 Task: Look for space in Mankono, Ivory Coast from 3rd August, 2023 to 7th August, 2023 for 2 adults in price range Rs.4000 to Rs.9000. Place can be private room with 1  bedroom having 1 bed and 1 bathroom. Property type can be house, flat, guest house, hotel. Booking option can be shelf check-in. Required host language is English.
Action: Mouse moved to (474, 84)
Screenshot: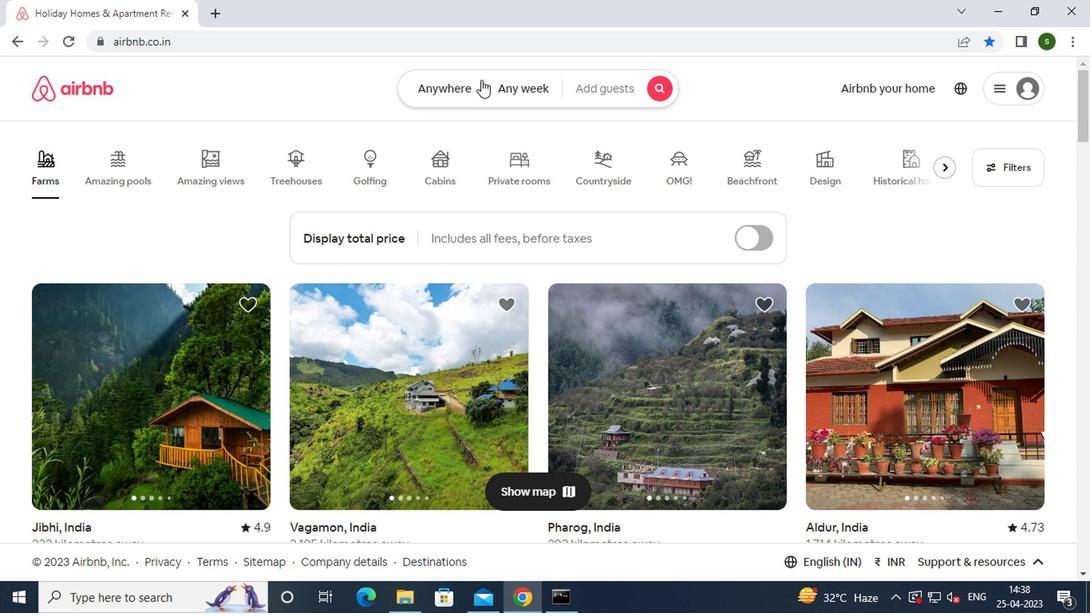 
Action: Mouse pressed left at (474, 84)
Screenshot: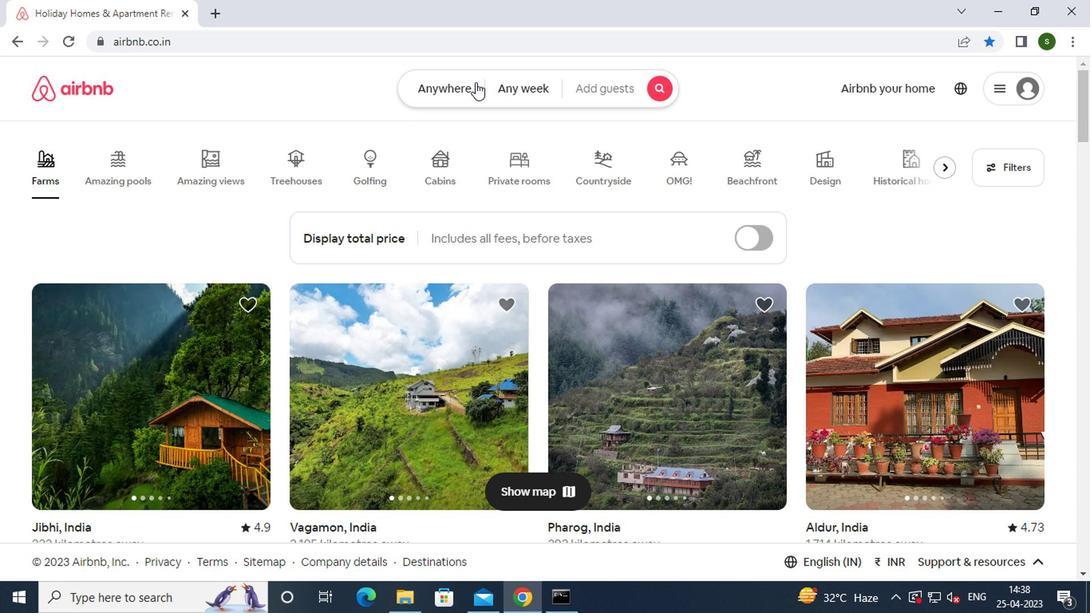 
Action: Mouse moved to (320, 152)
Screenshot: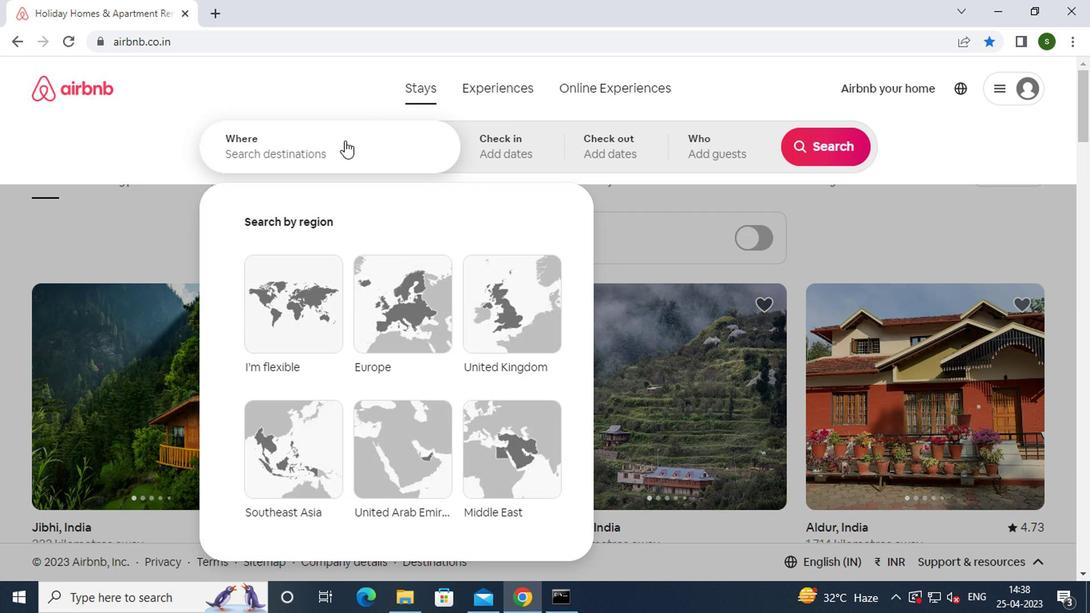 
Action: Mouse pressed left at (320, 152)
Screenshot: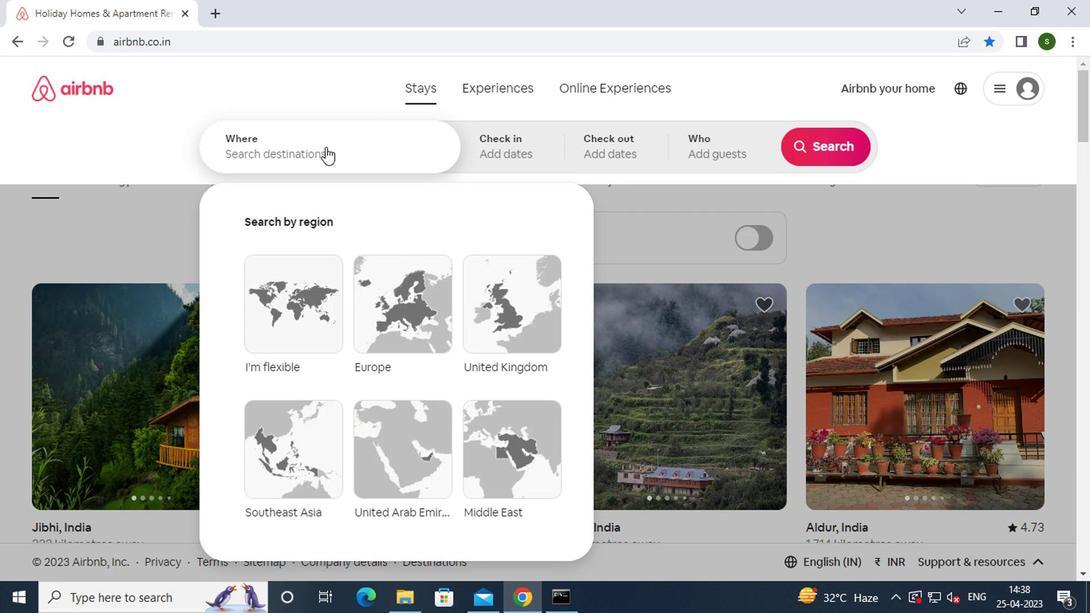 
Action: Mouse moved to (319, 153)
Screenshot: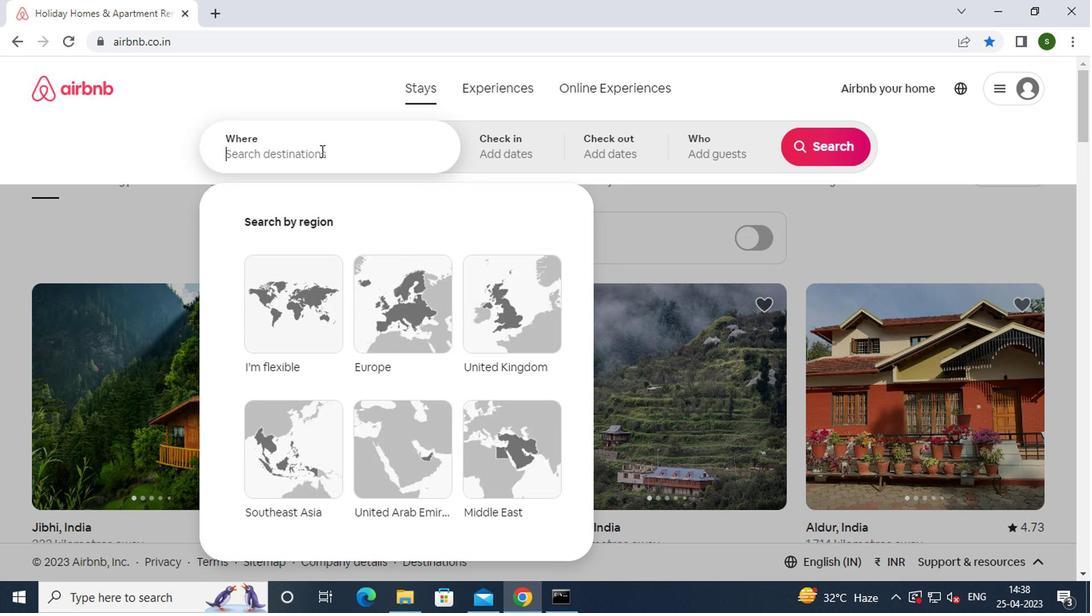 
Action: Key pressed m<Key.caps_lock>ankono,<Key.space><Key.caps_lock>i<Key.caps_lock>v
Screenshot: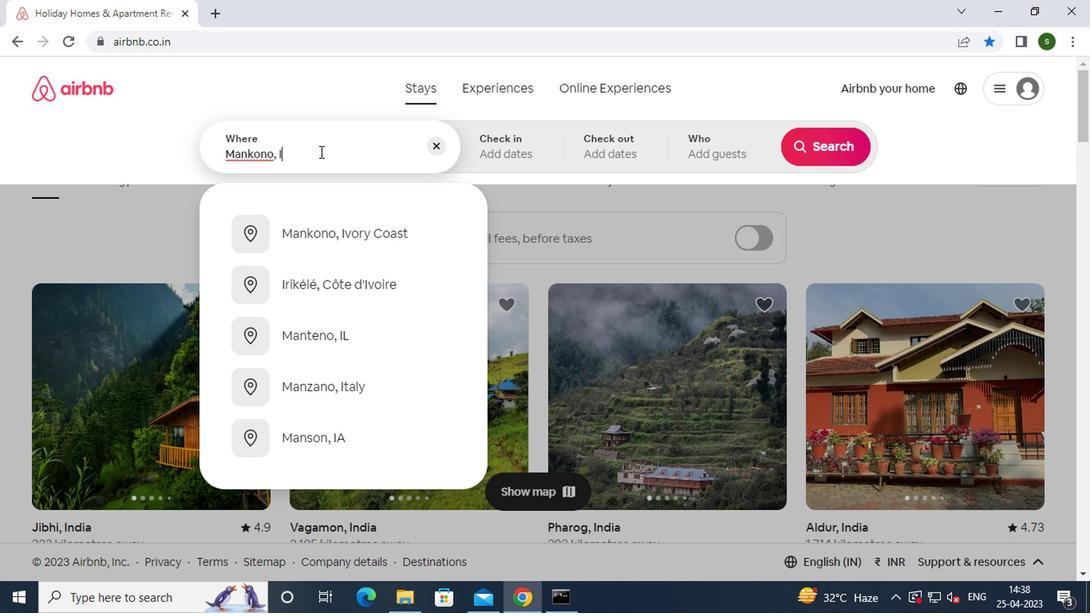 
Action: Mouse moved to (352, 255)
Screenshot: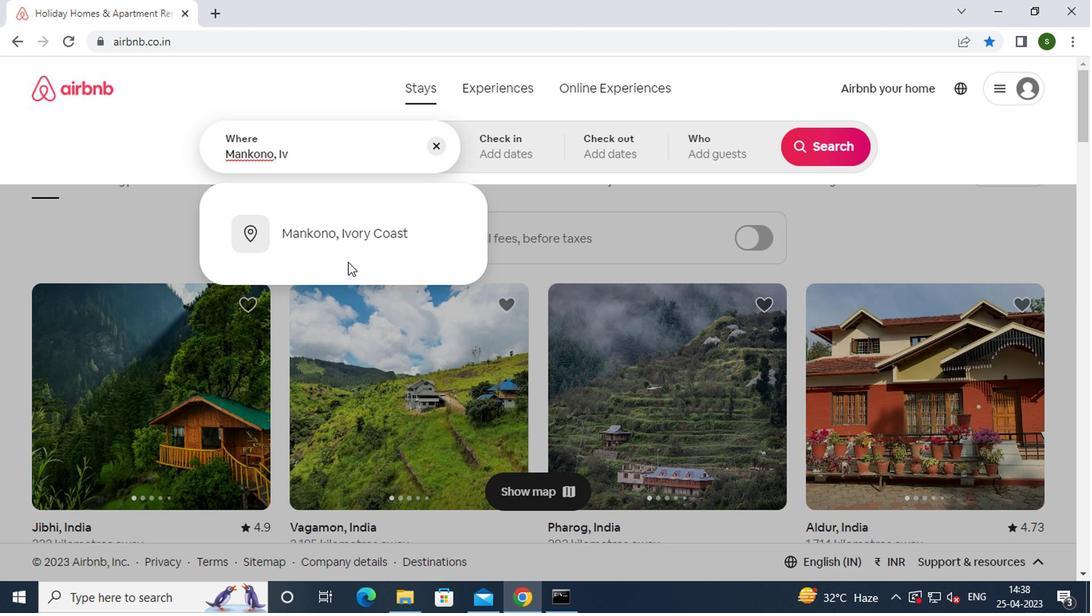 
Action: Mouse pressed left at (352, 255)
Screenshot: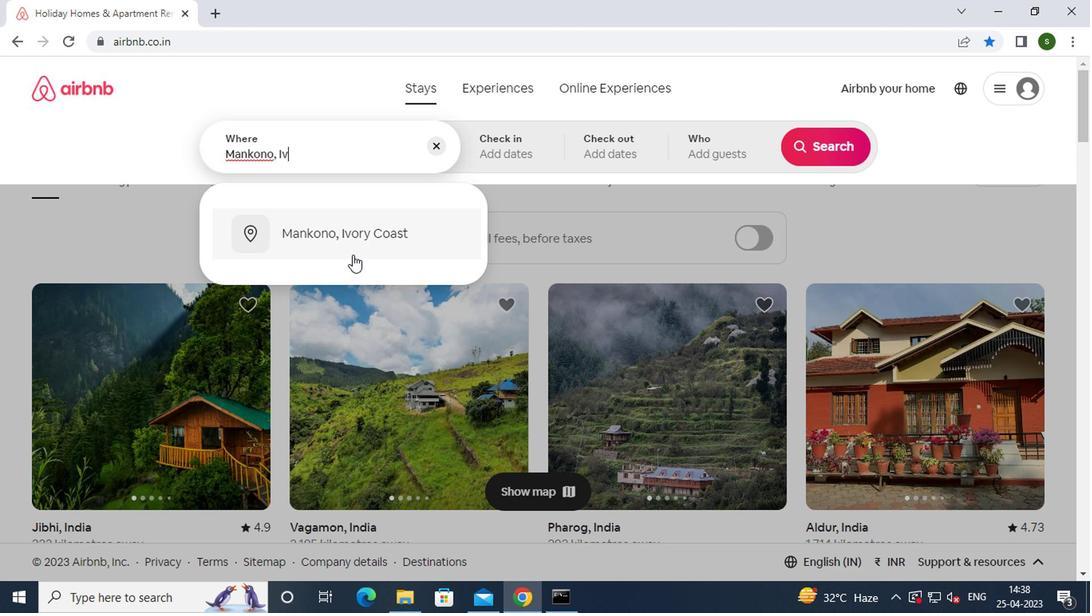 
Action: Mouse moved to (820, 278)
Screenshot: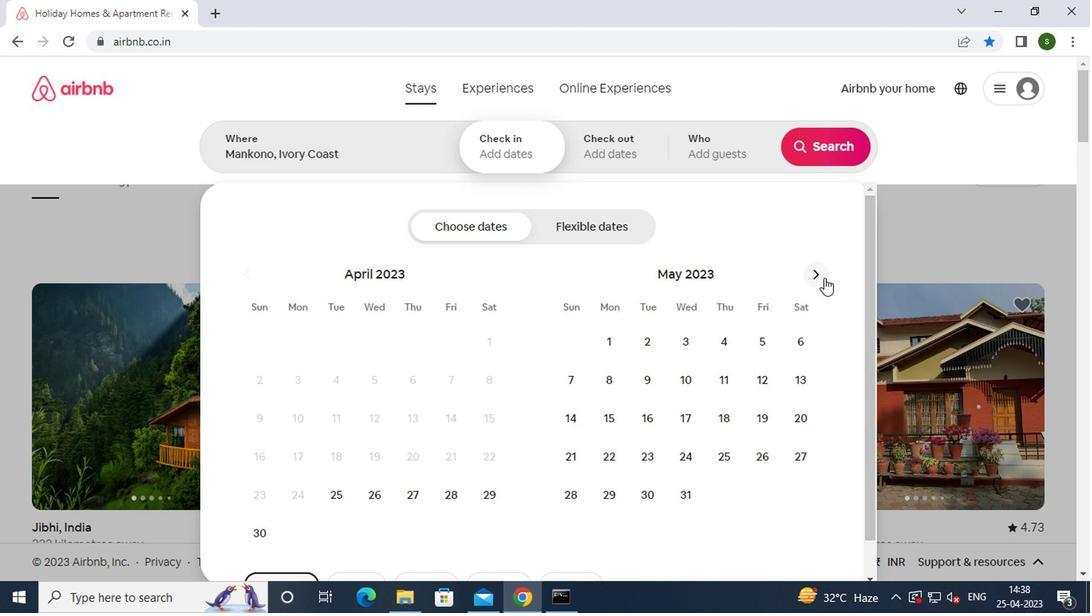 
Action: Mouse pressed left at (820, 278)
Screenshot: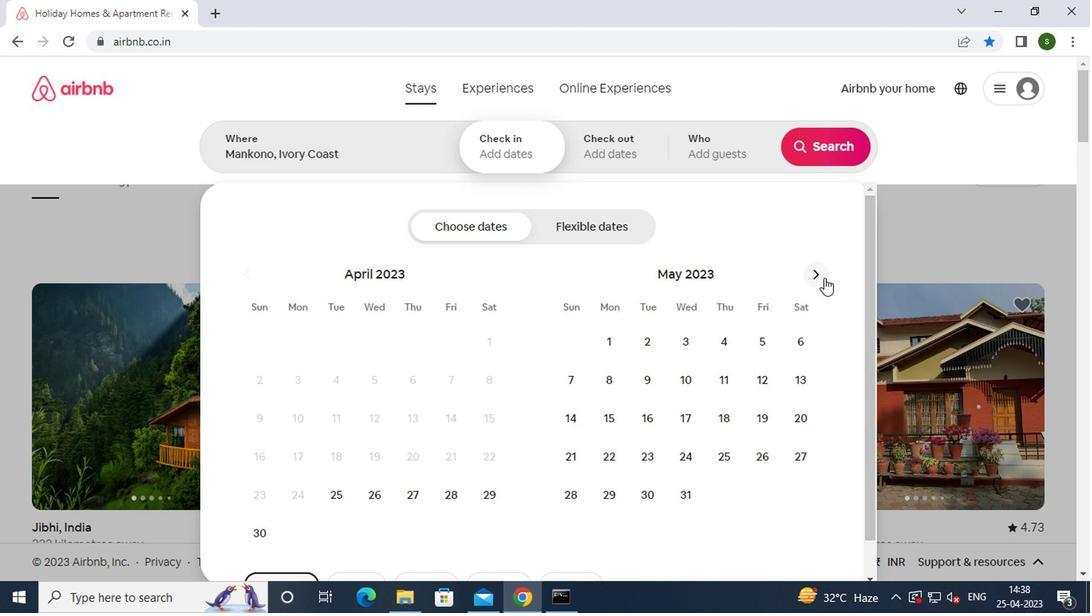 
Action: Mouse pressed left at (820, 278)
Screenshot: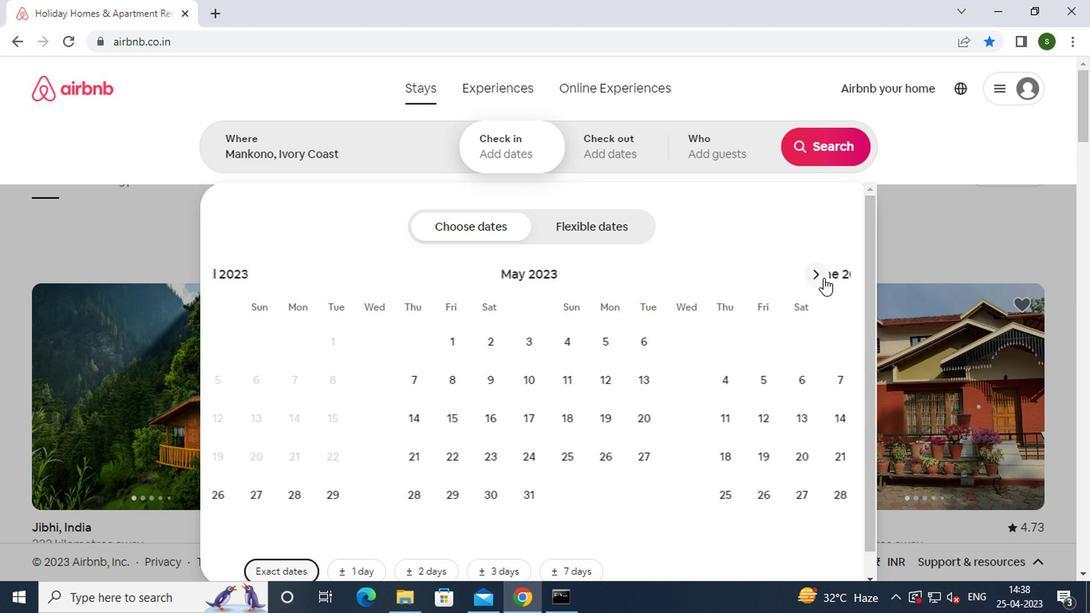 
Action: Mouse pressed left at (820, 278)
Screenshot: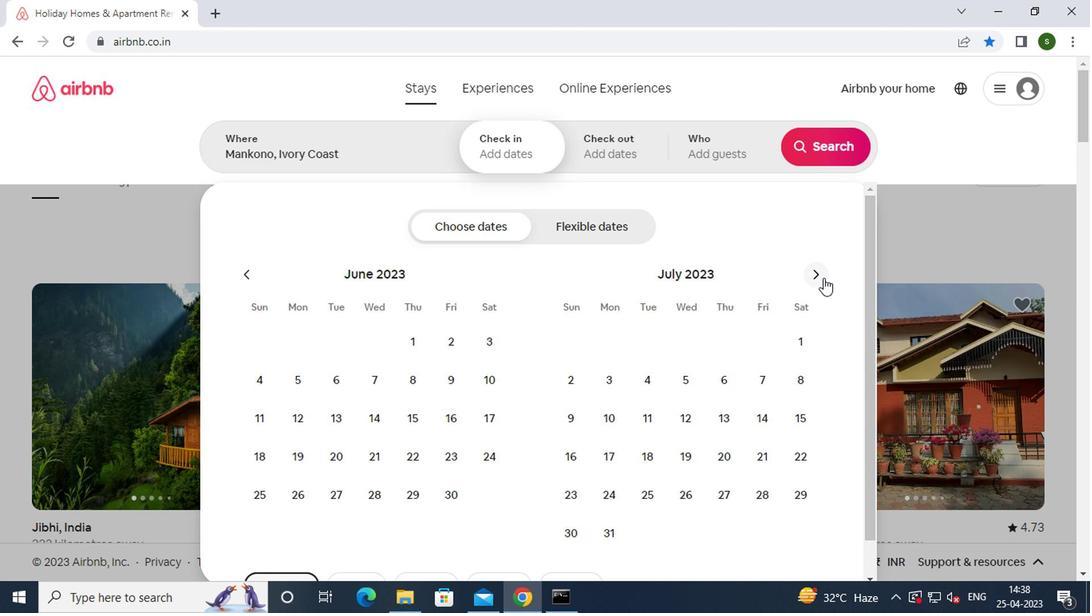 
Action: Mouse moved to (710, 345)
Screenshot: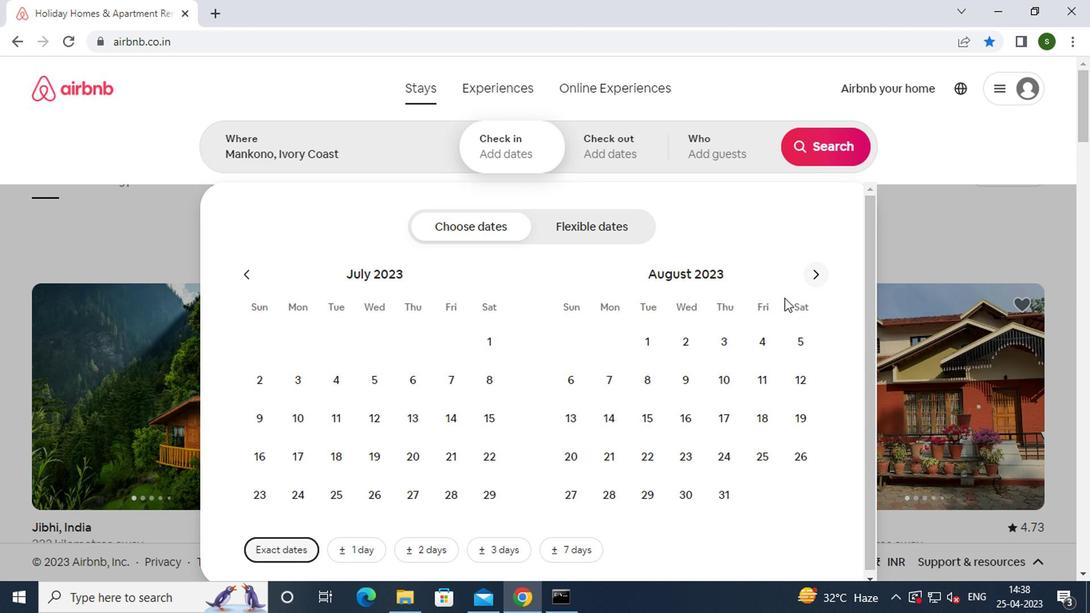 
Action: Mouse pressed left at (710, 345)
Screenshot: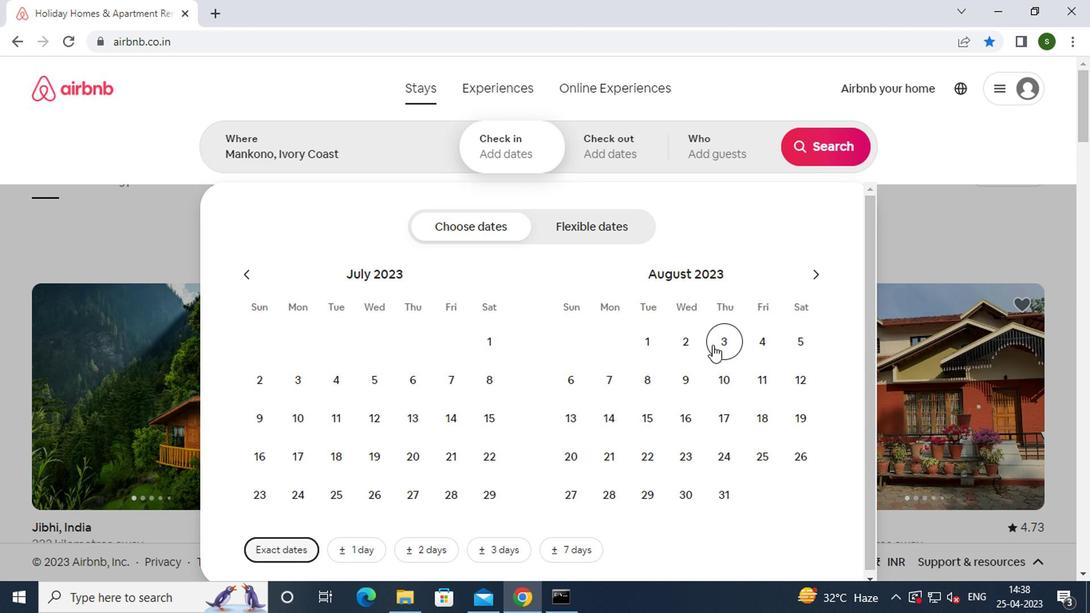 
Action: Mouse moved to (609, 371)
Screenshot: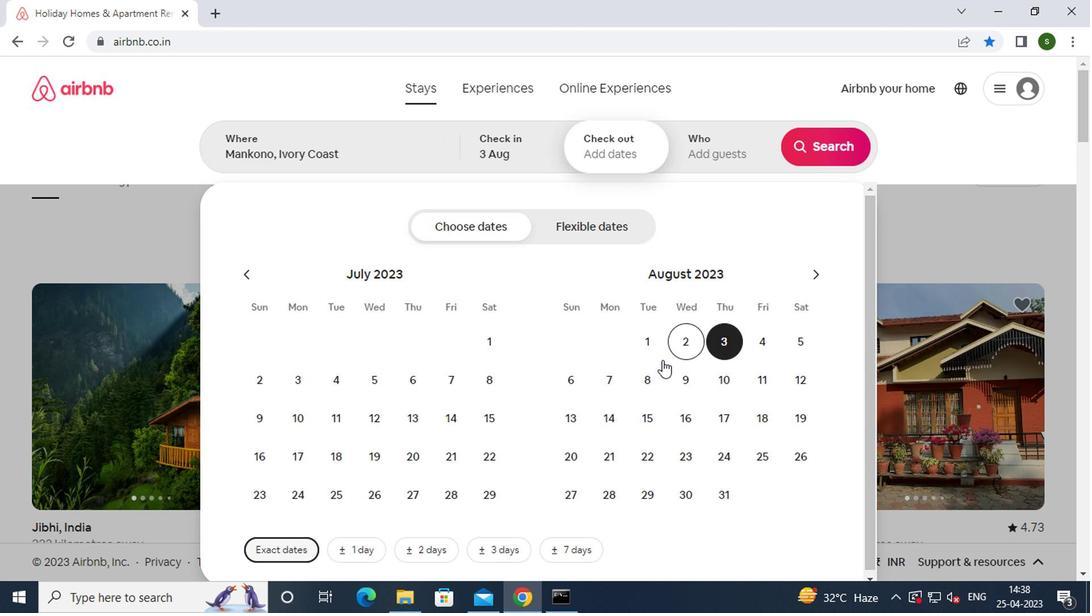 
Action: Mouse pressed left at (609, 371)
Screenshot: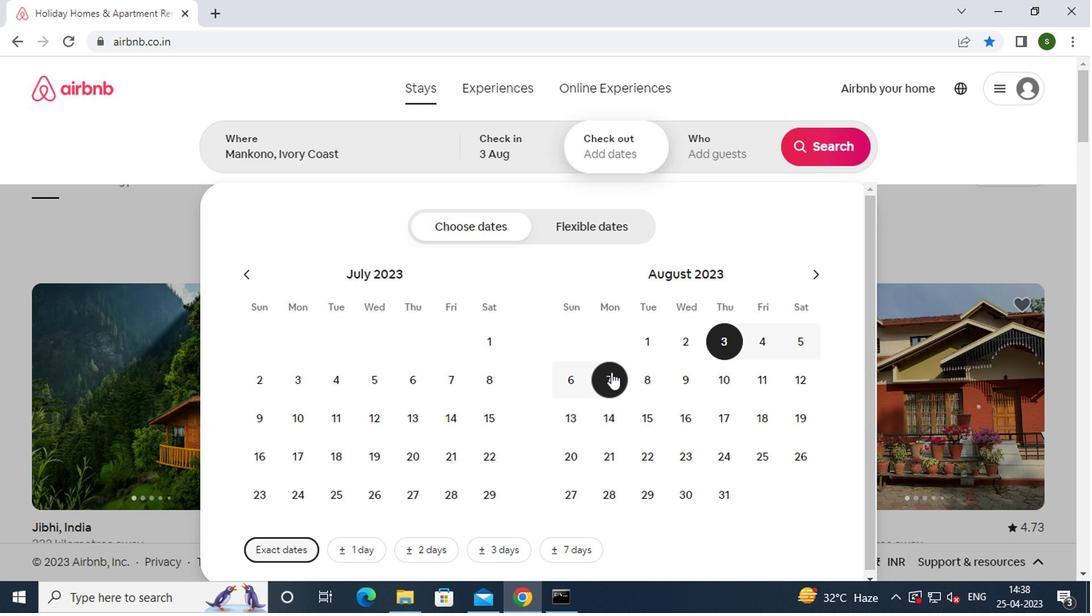 
Action: Mouse moved to (706, 163)
Screenshot: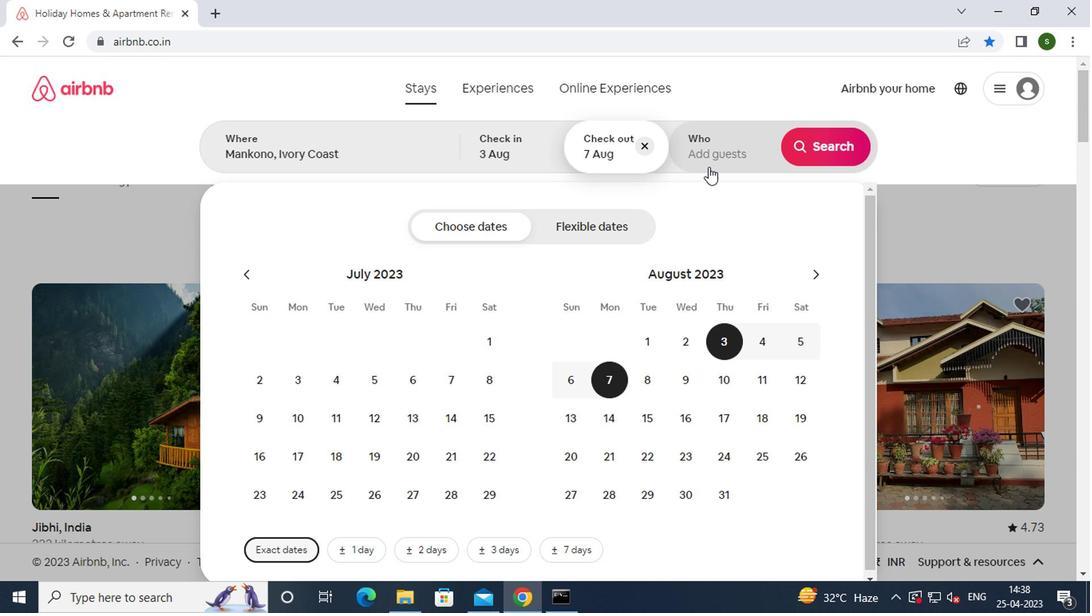 
Action: Mouse pressed left at (706, 163)
Screenshot: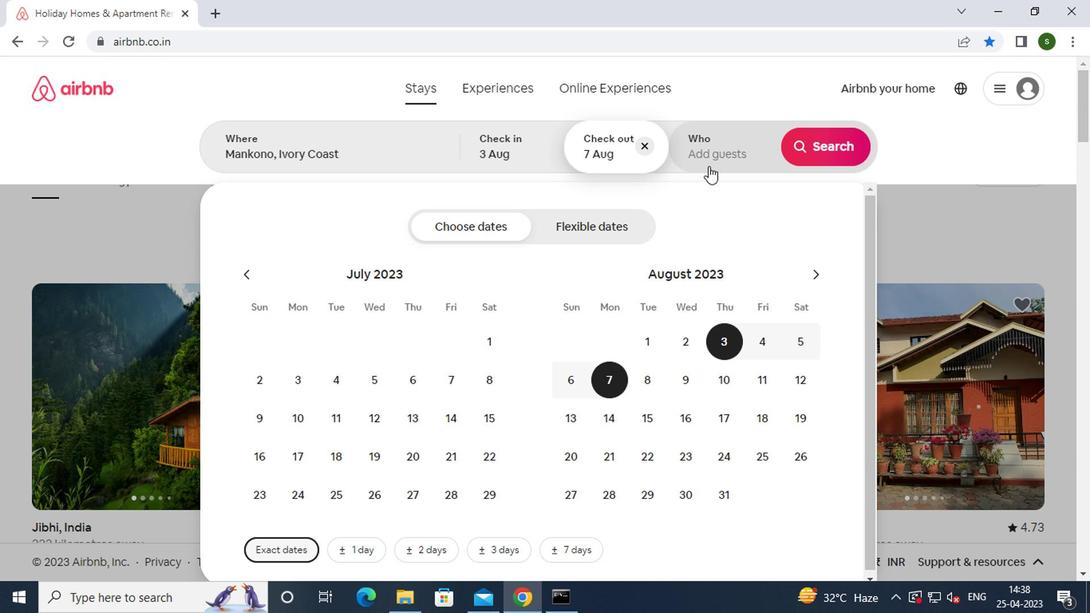 
Action: Mouse moved to (835, 231)
Screenshot: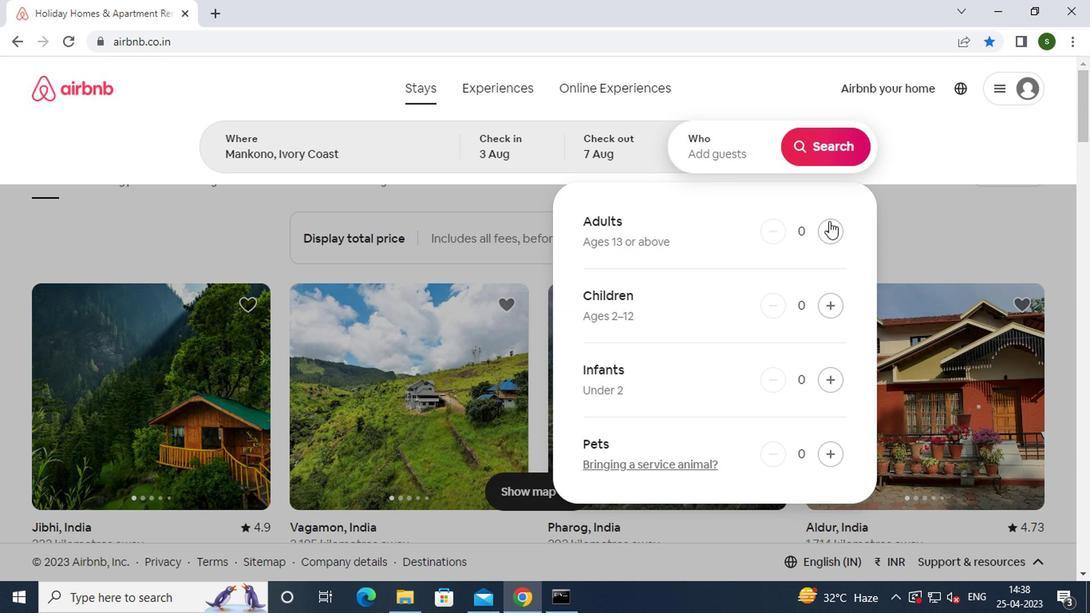 
Action: Mouse pressed left at (835, 231)
Screenshot: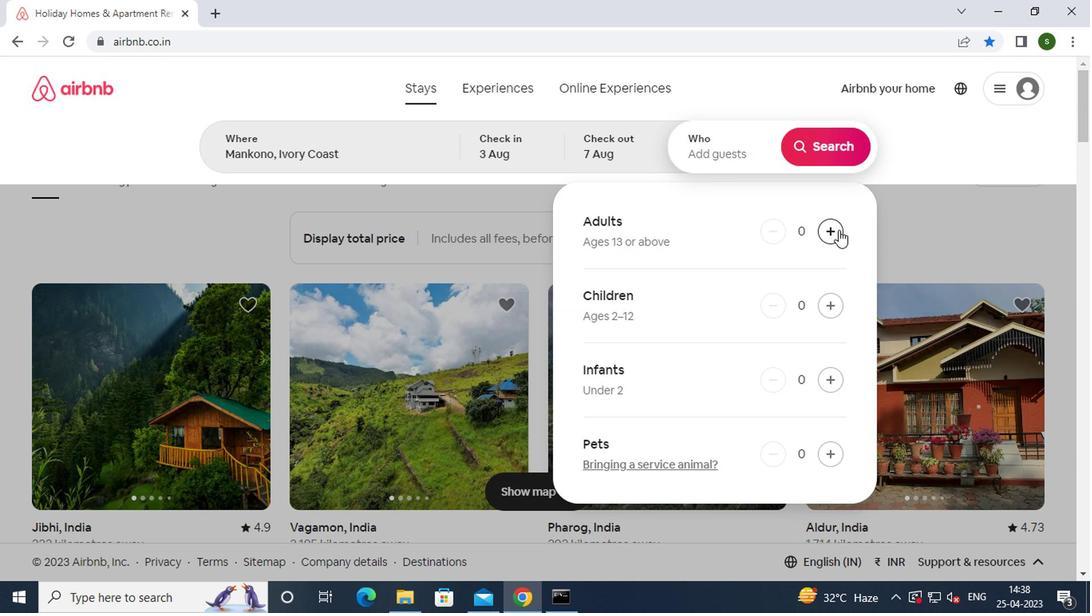 
Action: Mouse pressed left at (835, 231)
Screenshot: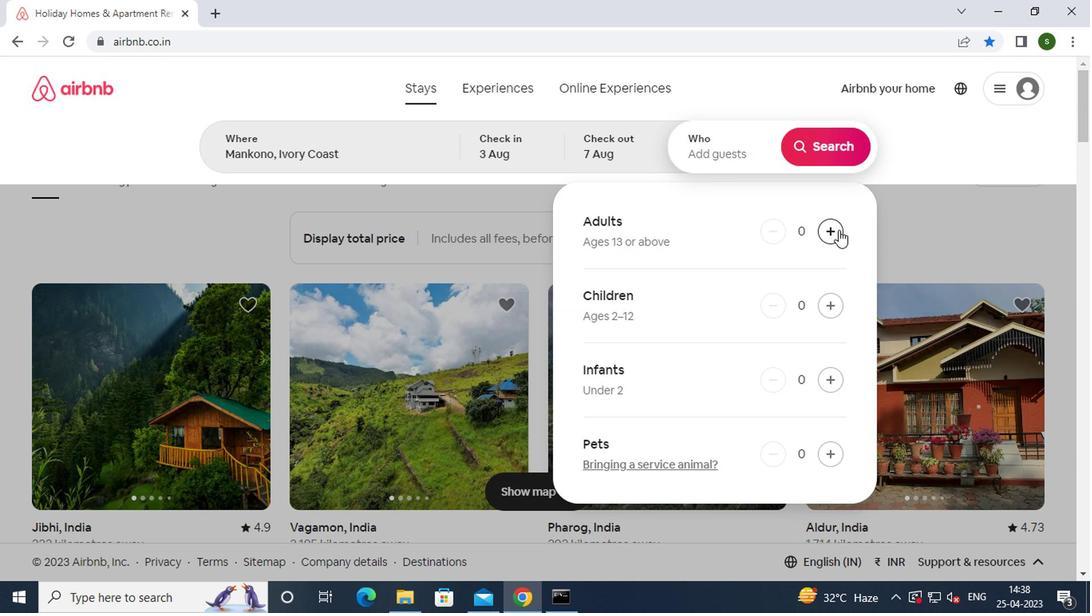 
Action: Mouse moved to (823, 149)
Screenshot: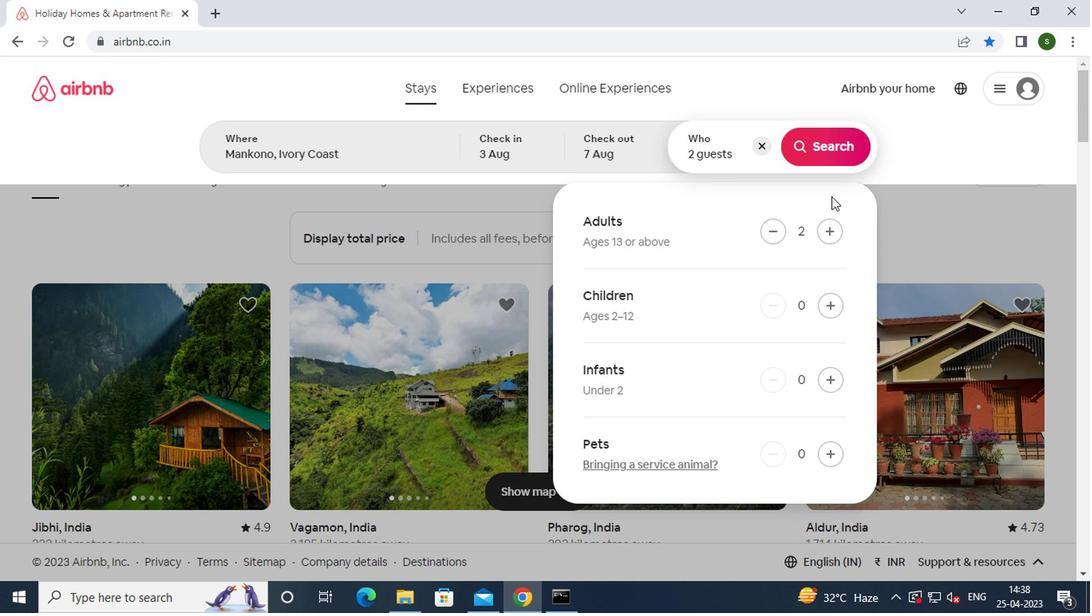 
Action: Mouse pressed left at (823, 149)
Screenshot: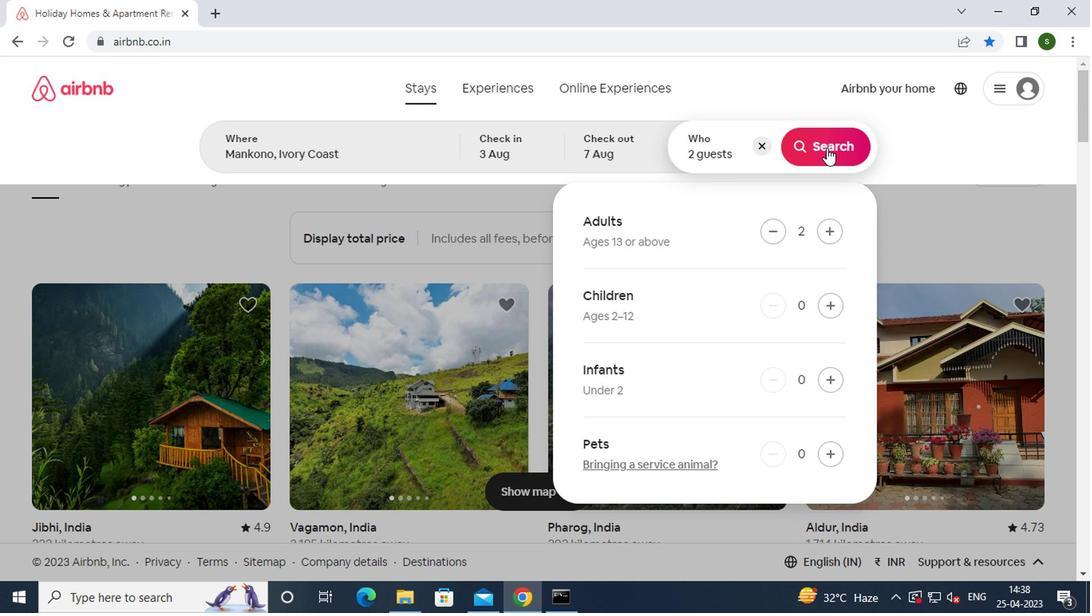 
Action: Mouse moved to (1020, 158)
Screenshot: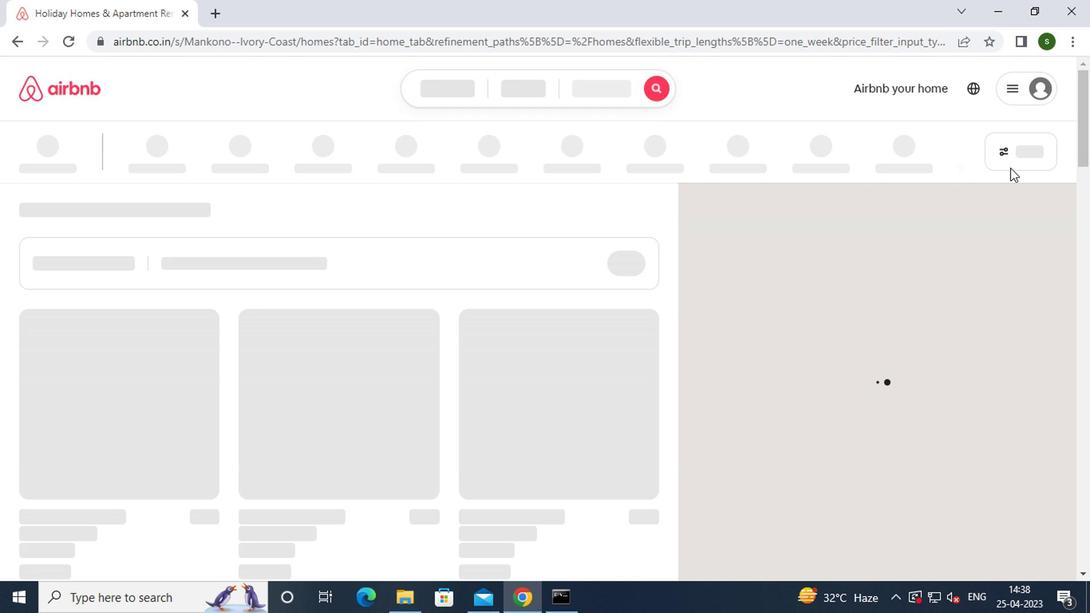
Action: Mouse pressed left at (1020, 158)
Screenshot: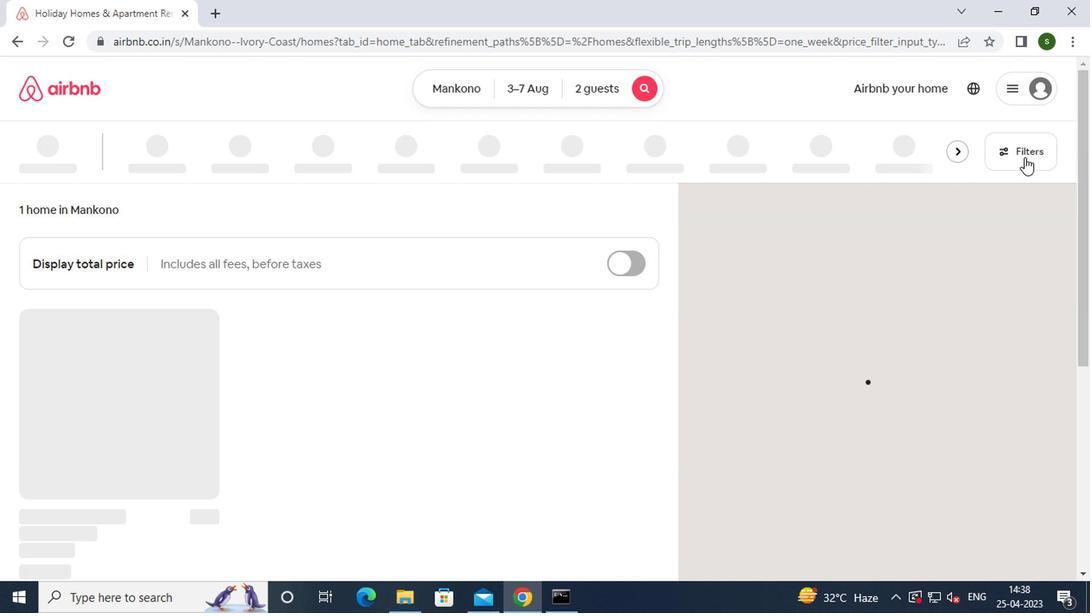 
Action: Mouse moved to (396, 302)
Screenshot: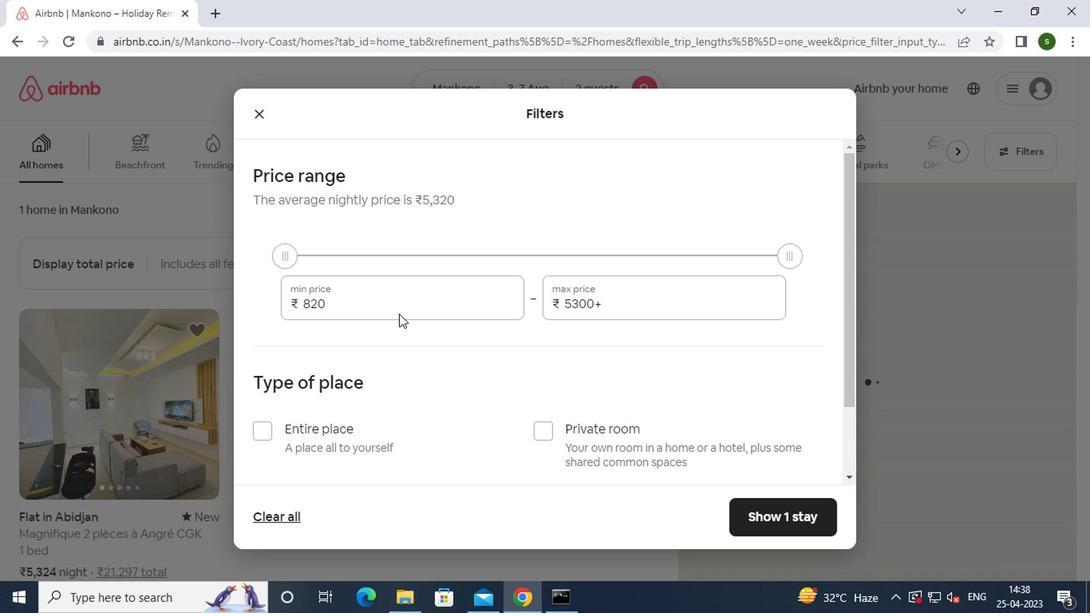 
Action: Mouse pressed left at (396, 302)
Screenshot: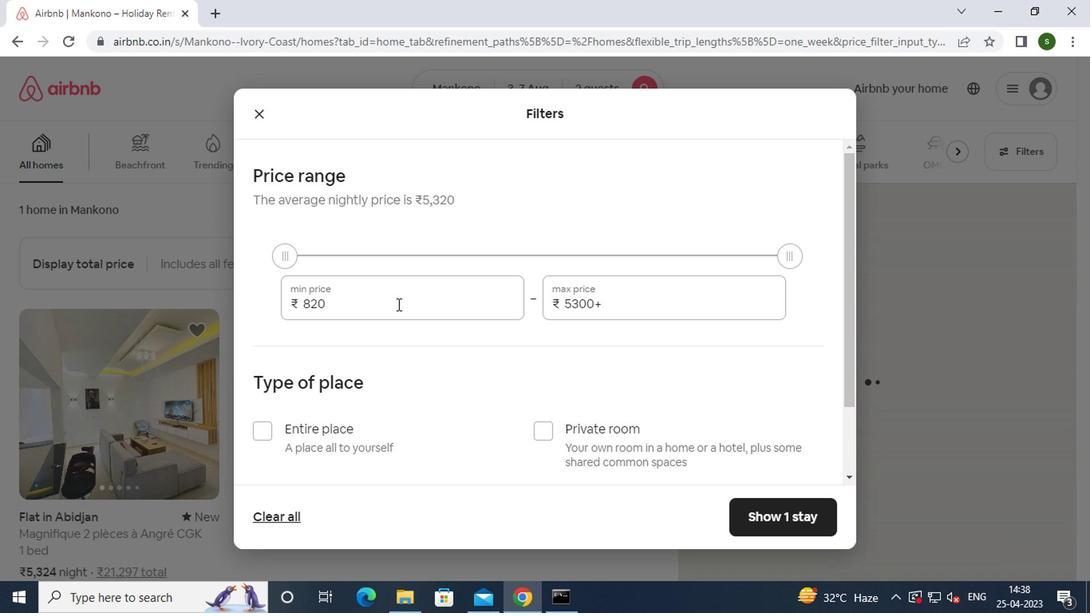 
Action: Key pressed <Key.backspace><Key.backspace><Key.backspace><Key.backspace><Key.backspace><Key.backspace>4000
Screenshot: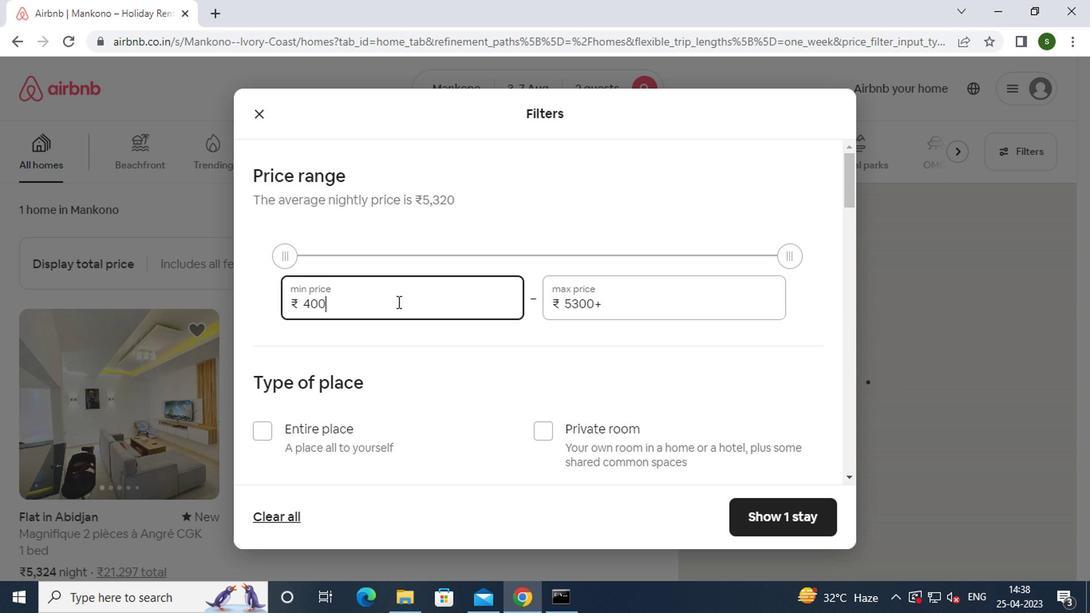 
Action: Mouse moved to (627, 304)
Screenshot: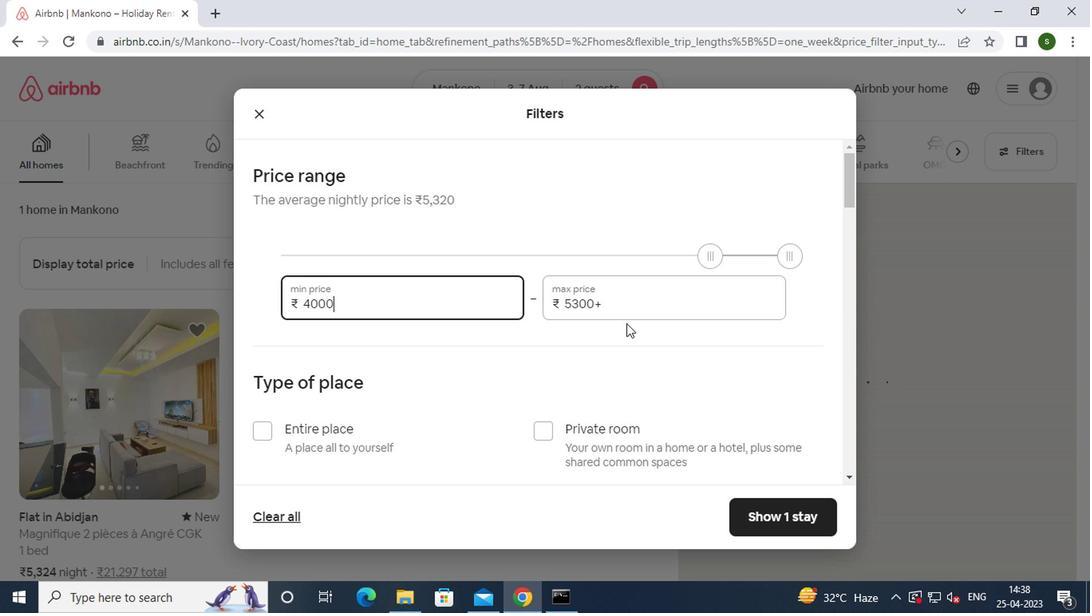 
Action: Mouse pressed left at (627, 304)
Screenshot: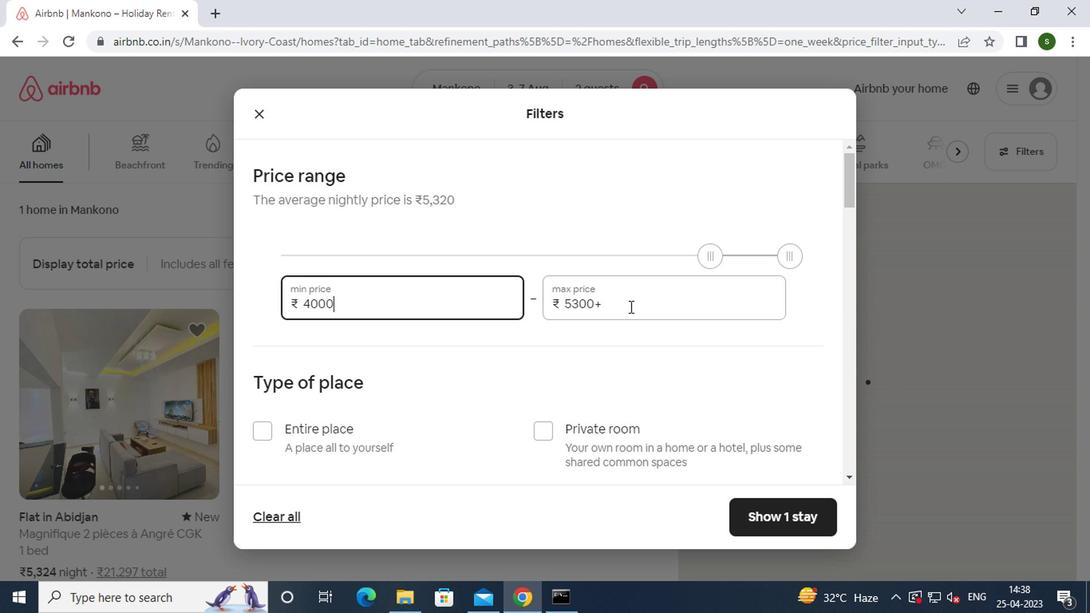 
Action: Key pressed <Key.backspace><Key.backspace><Key.backspace><Key.backspace><Key.backspace><Key.backspace>9000
Screenshot: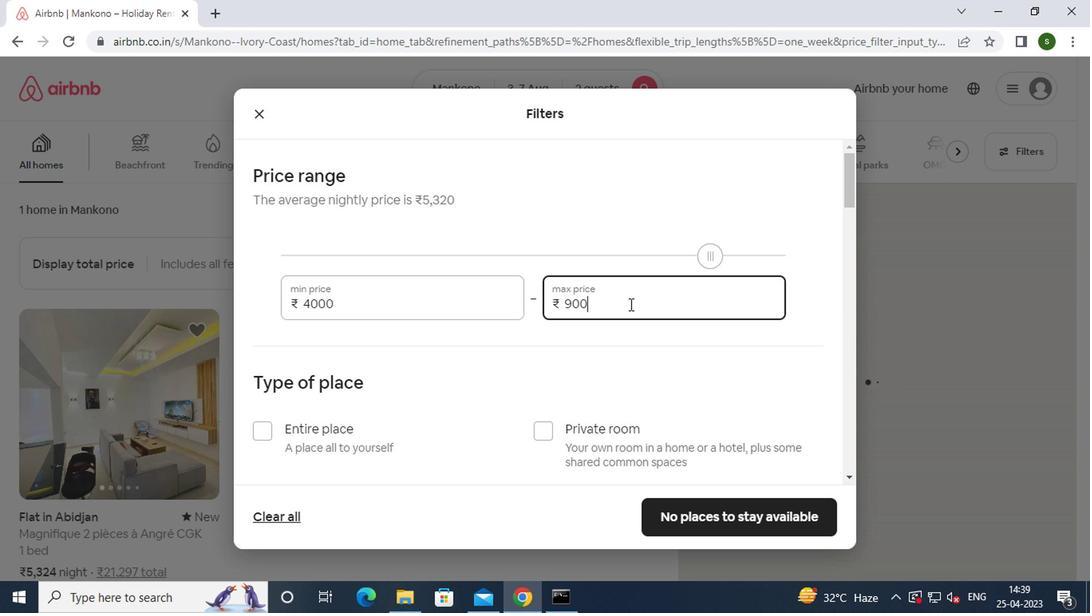 
Action: Mouse moved to (554, 341)
Screenshot: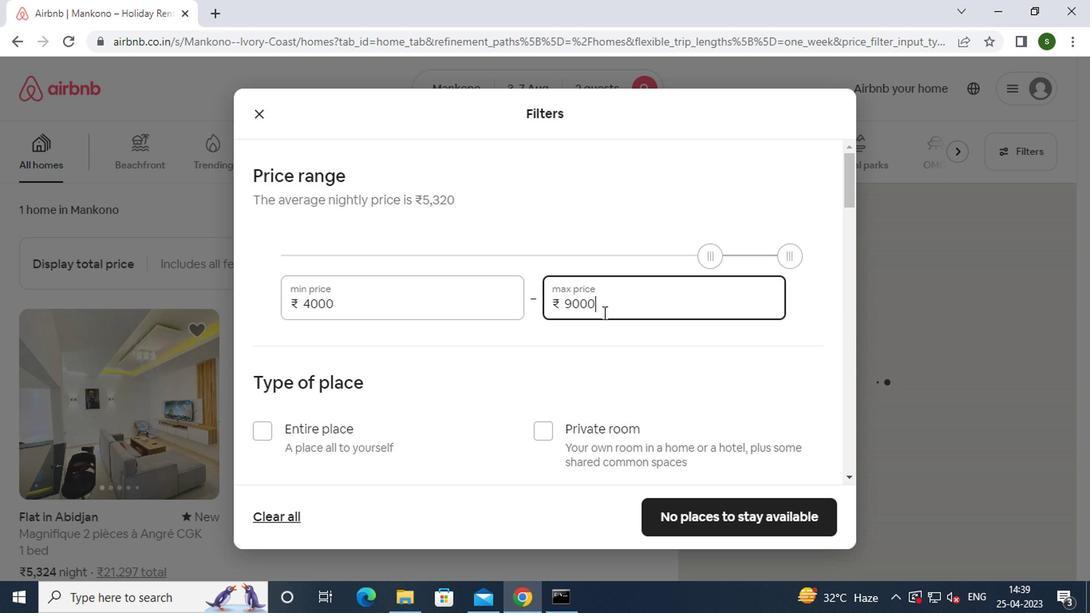 
Action: Mouse scrolled (554, 340) with delta (0, -1)
Screenshot: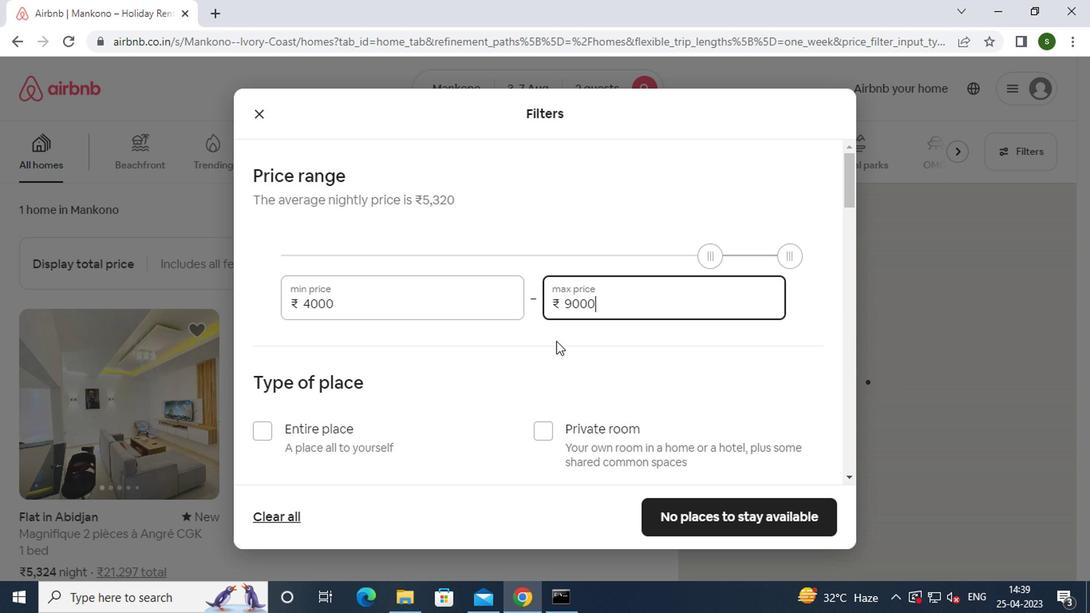 
Action: Mouse scrolled (554, 340) with delta (0, -1)
Screenshot: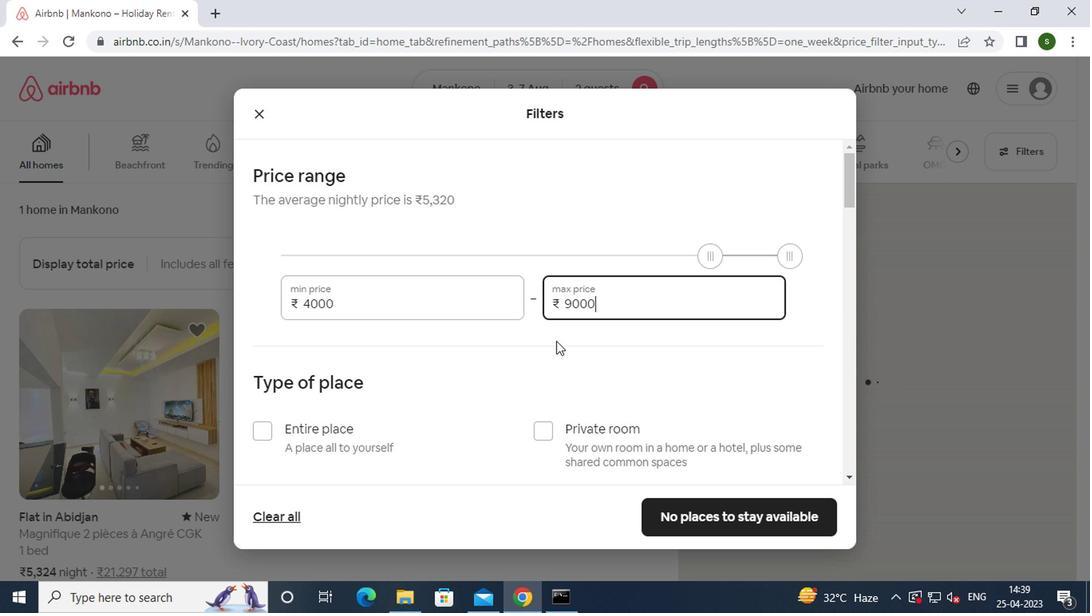 
Action: Mouse moved to (543, 274)
Screenshot: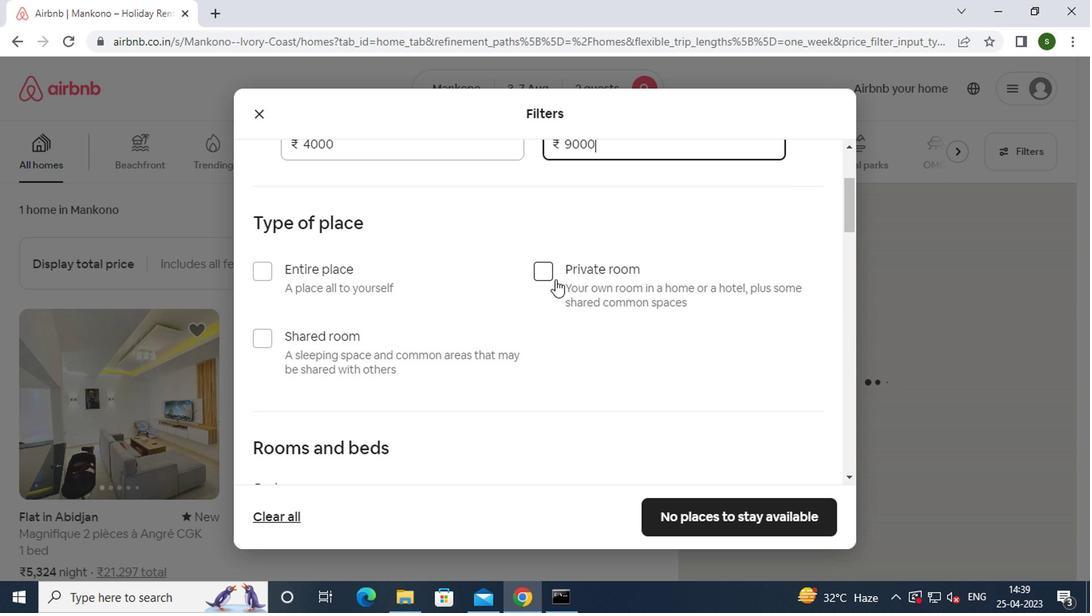 
Action: Mouse pressed left at (543, 274)
Screenshot: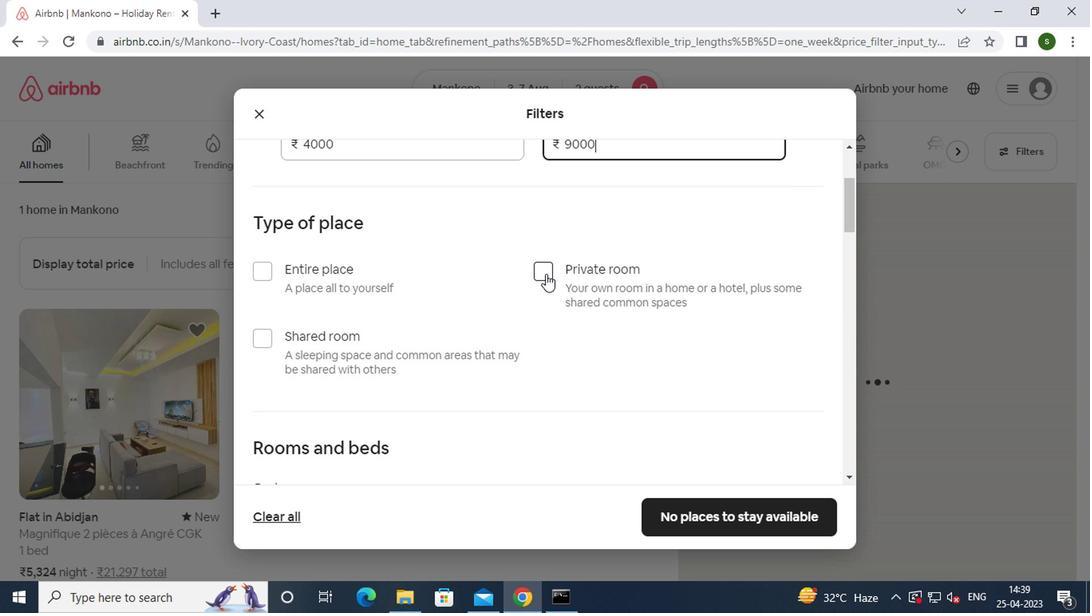 
Action: Mouse moved to (478, 296)
Screenshot: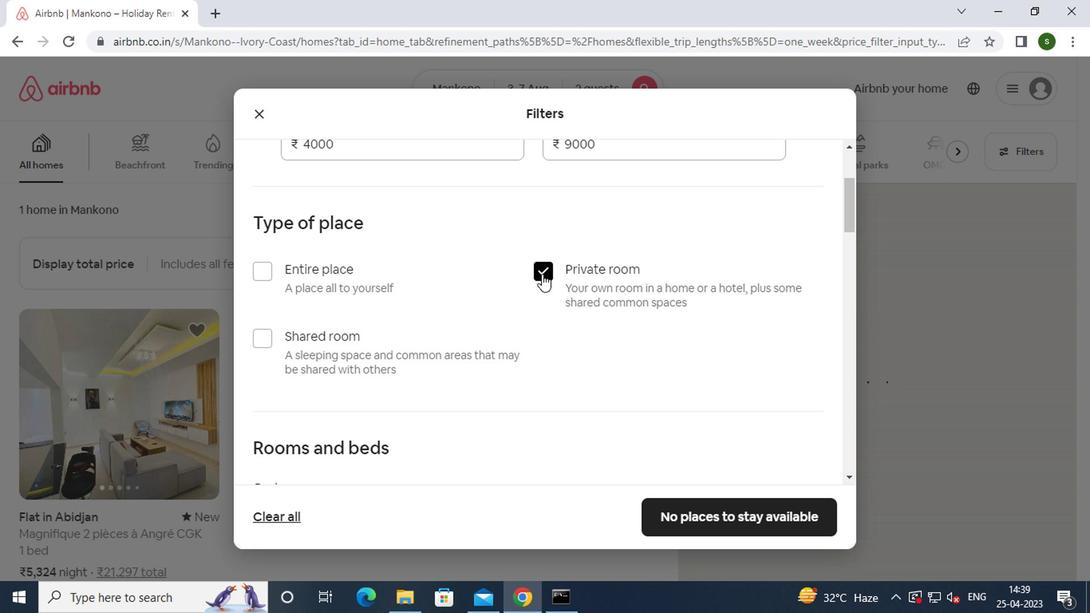 
Action: Mouse scrolled (478, 295) with delta (0, -1)
Screenshot: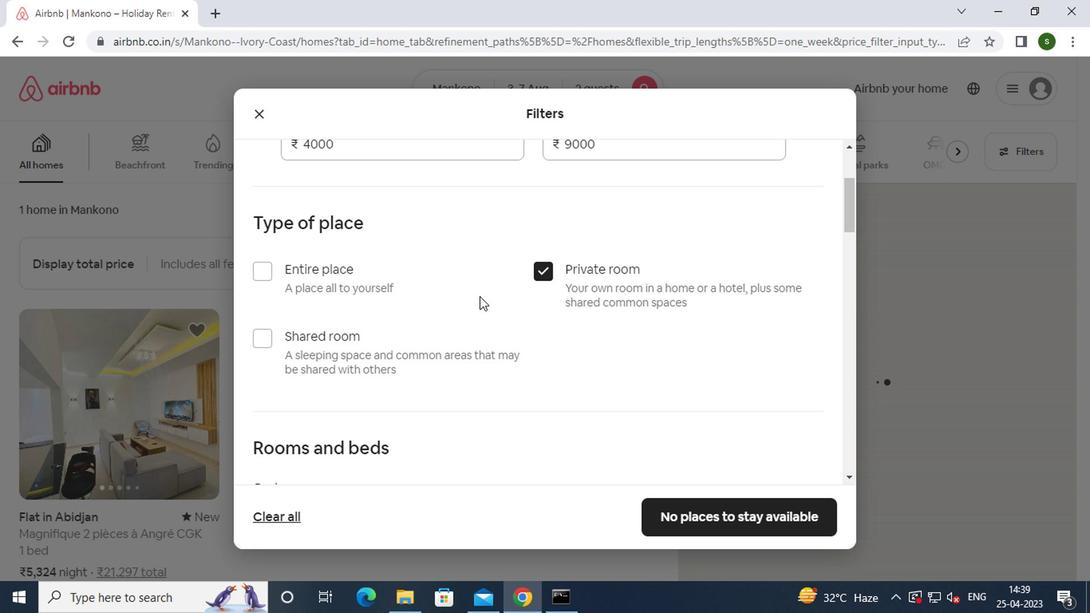 
Action: Mouse scrolled (478, 295) with delta (0, -1)
Screenshot: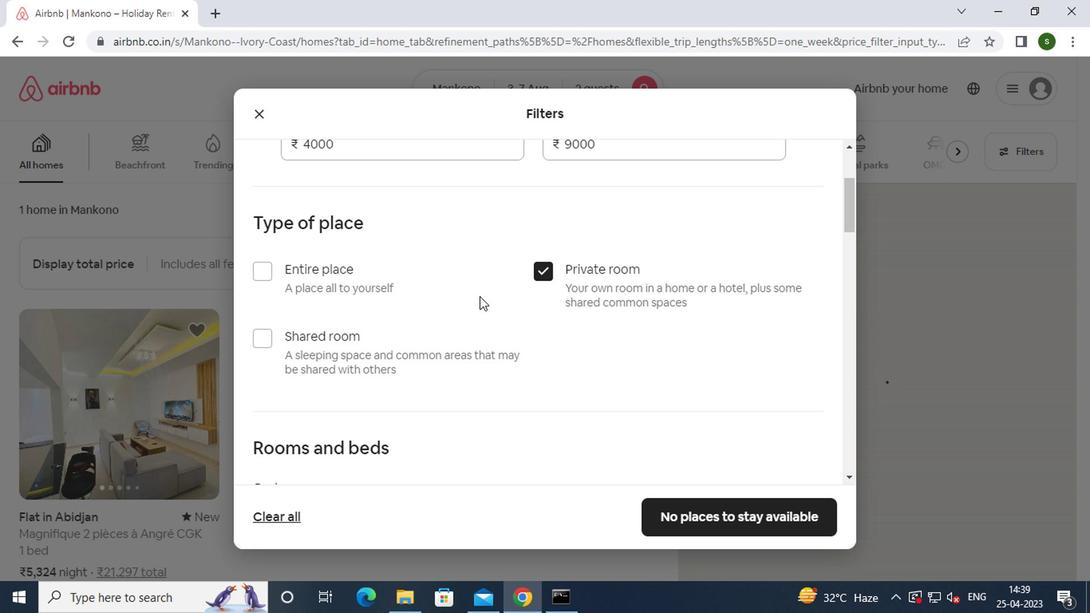 
Action: Mouse scrolled (478, 295) with delta (0, -1)
Screenshot: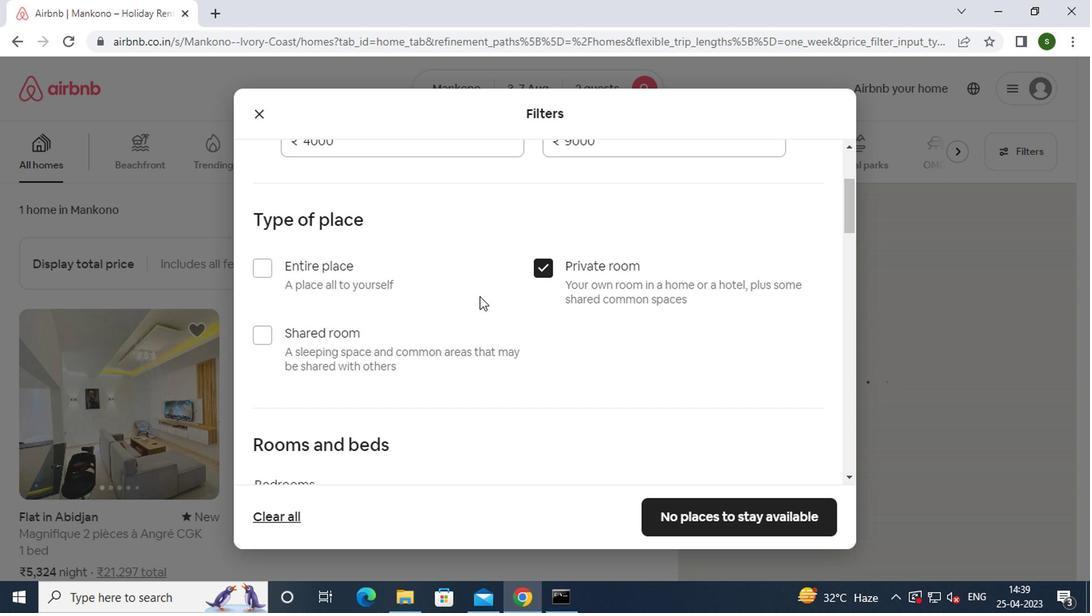 
Action: Mouse moved to (346, 299)
Screenshot: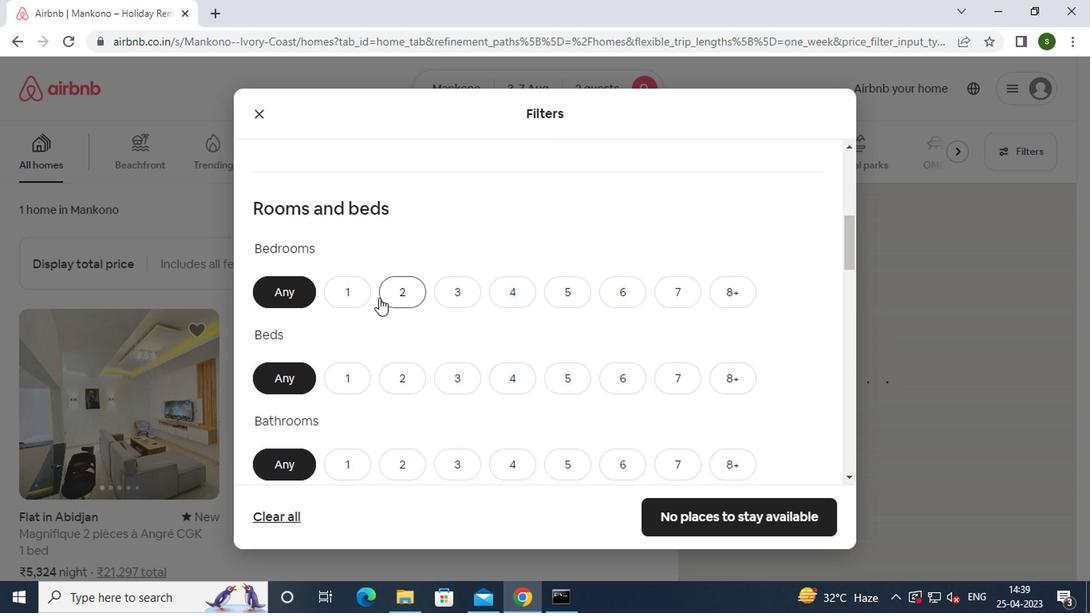 
Action: Mouse pressed left at (346, 299)
Screenshot: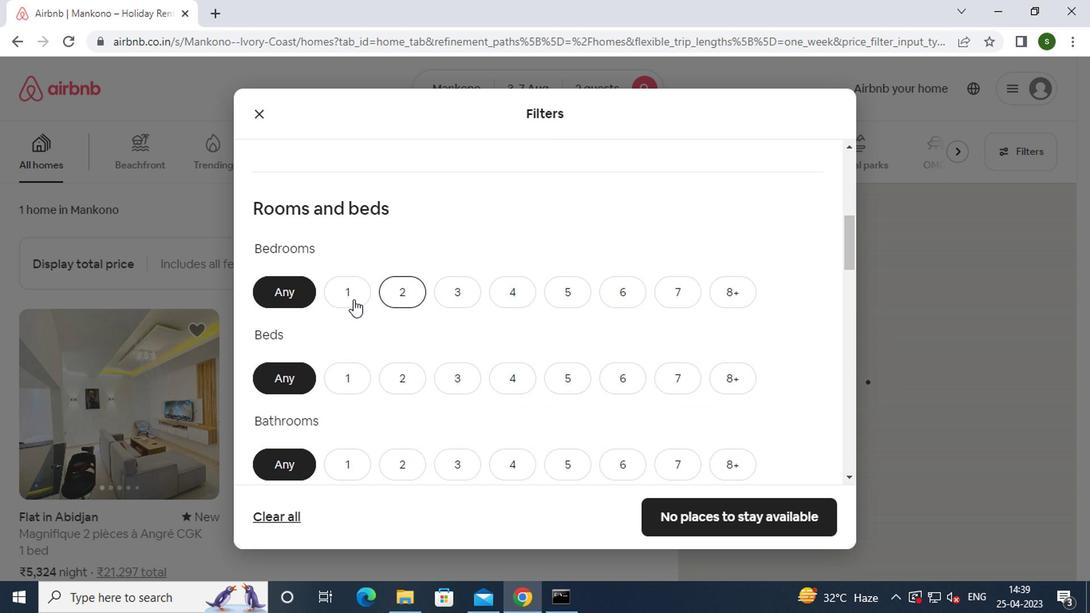 
Action: Mouse moved to (344, 373)
Screenshot: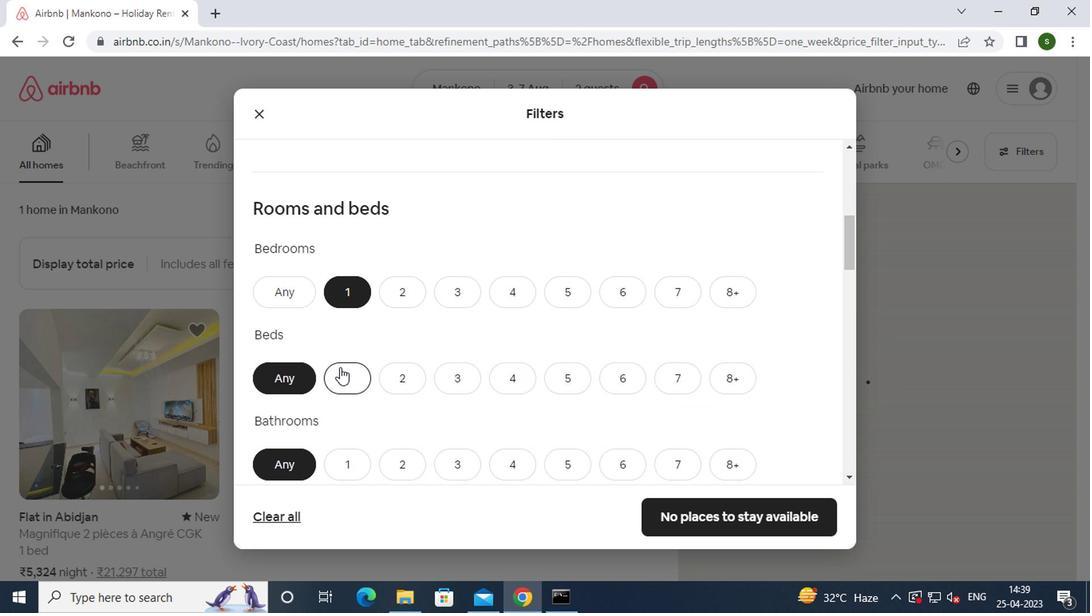 
Action: Mouse pressed left at (344, 373)
Screenshot: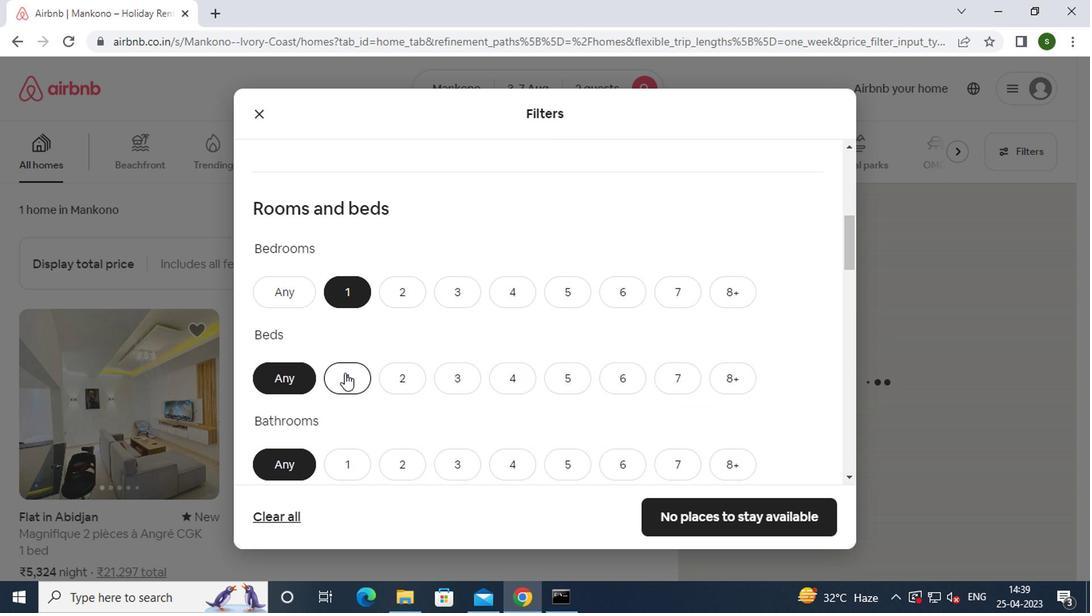 
Action: Mouse moved to (344, 373)
Screenshot: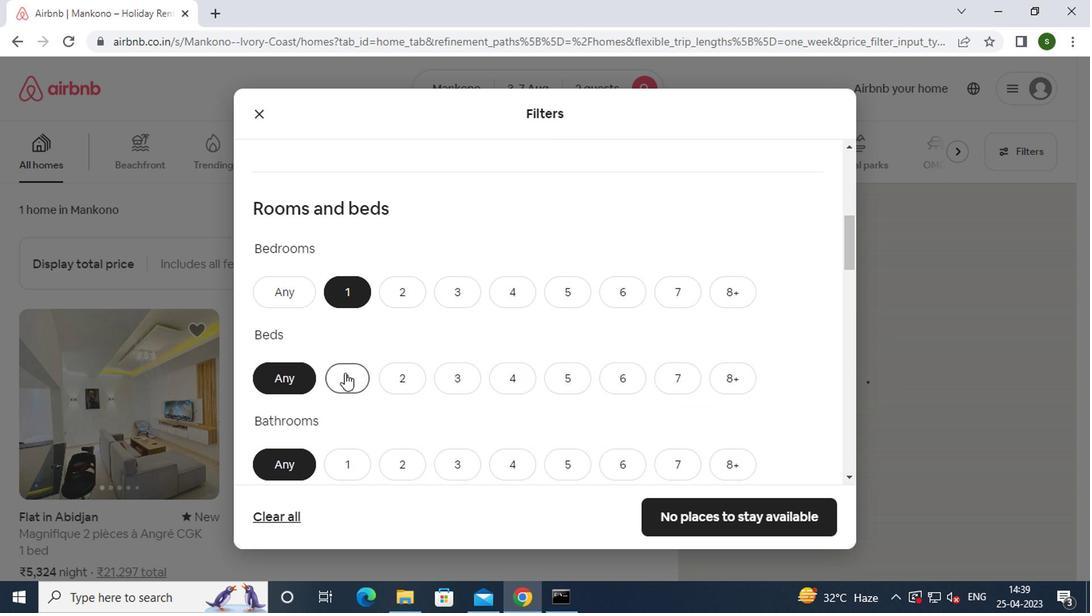 
Action: Mouse scrolled (344, 373) with delta (0, 0)
Screenshot: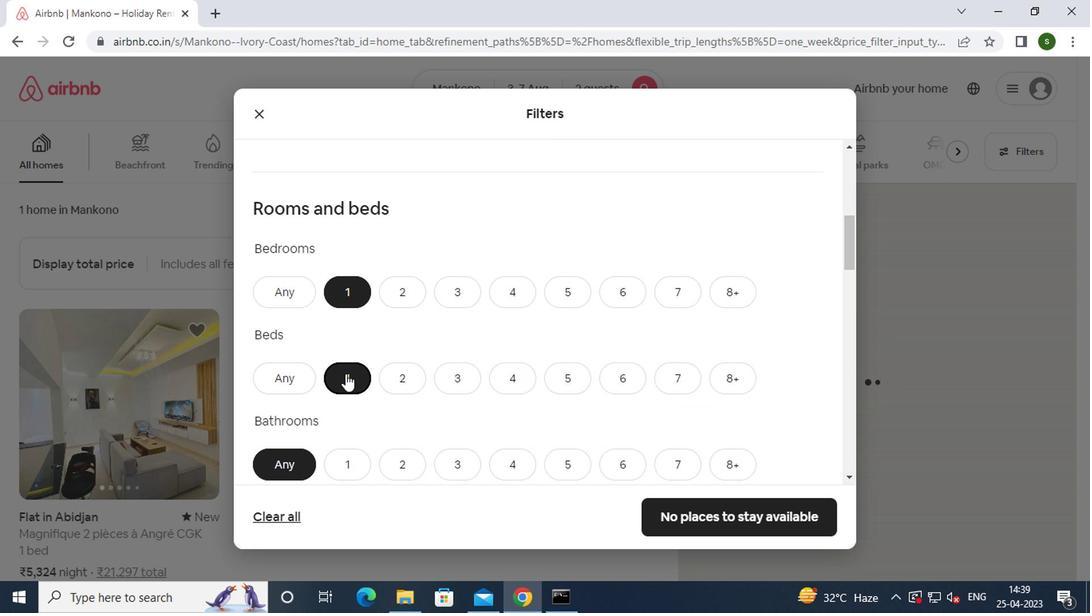 
Action: Mouse scrolled (344, 373) with delta (0, 0)
Screenshot: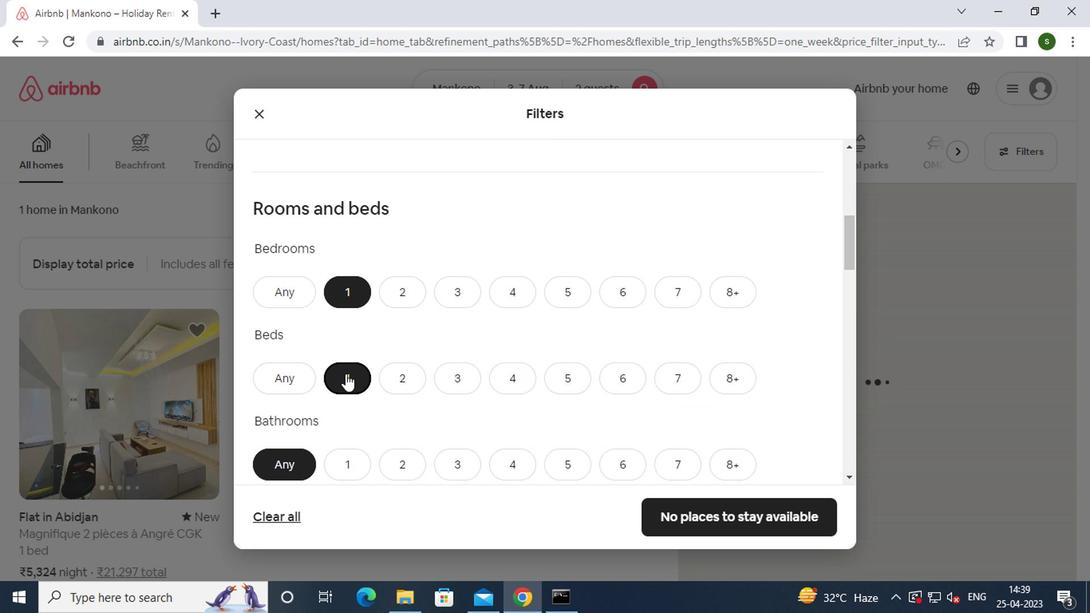
Action: Mouse moved to (345, 307)
Screenshot: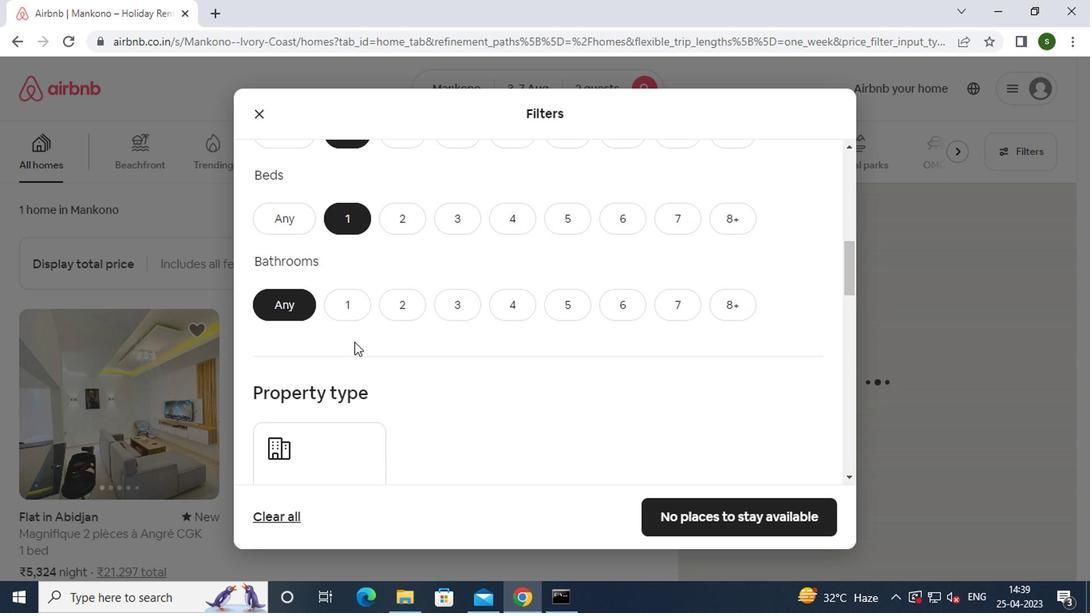 
Action: Mouse pressed left at (345, 307)
Screenshot: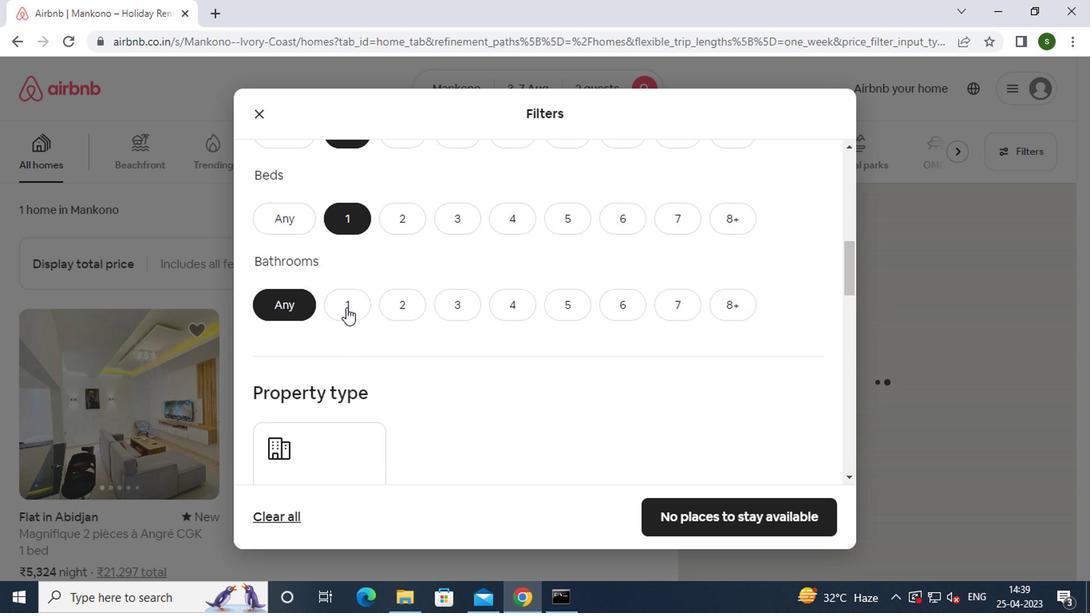 
Action: Mouse moved to (422, 351)
Screenshot: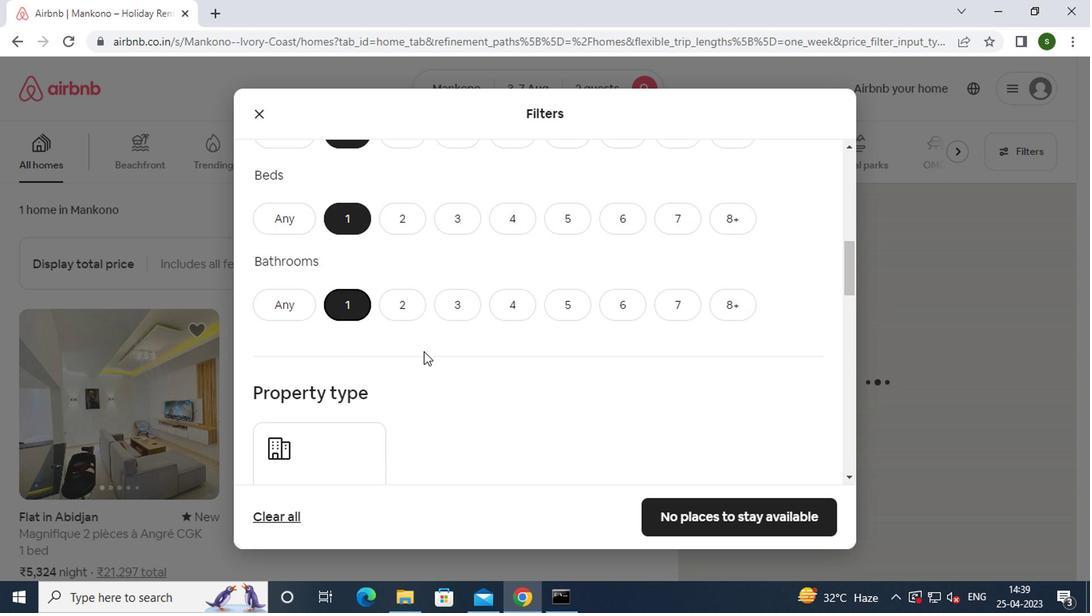 
Action: Mouse scrolled (422, 350) with delta (0, 0)
Screenshot: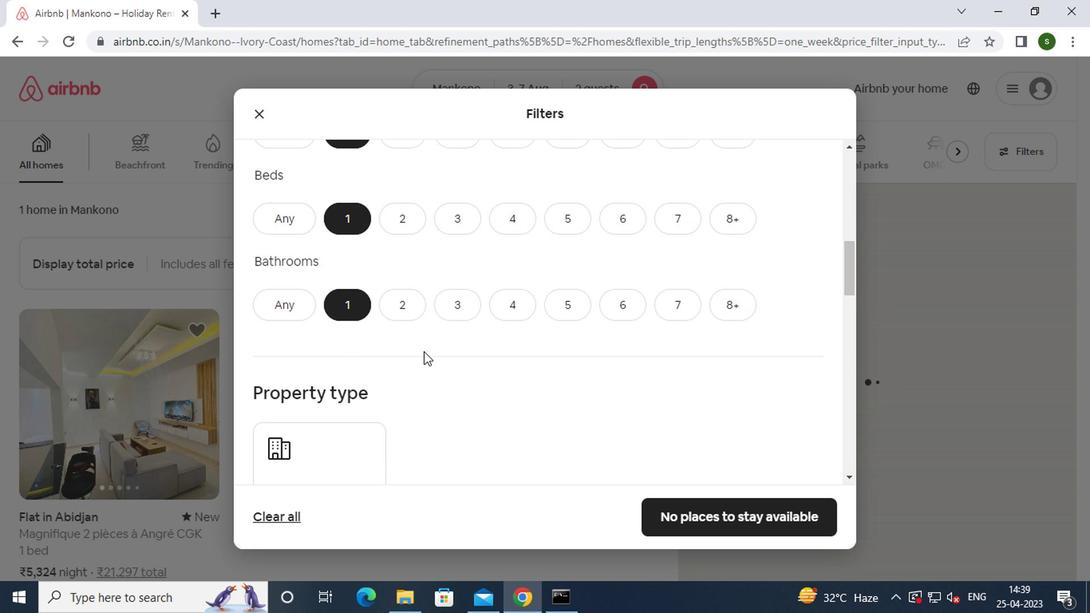 
Action: Mouse scrolled (422, 350) with delta (0, 0)
Screenshot: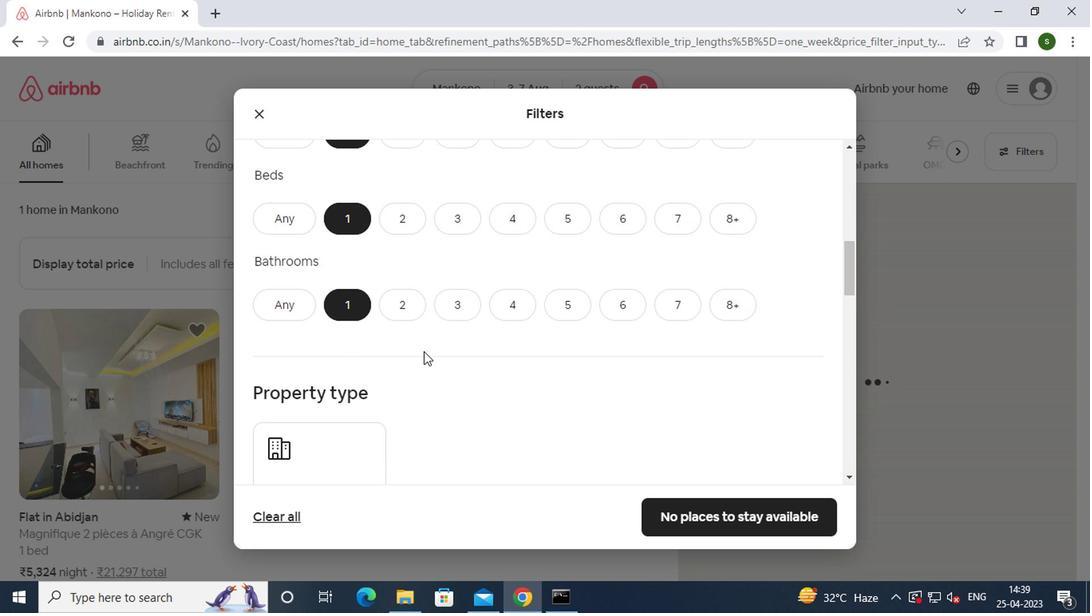 
Action: Mouse moved to (356, 323)
Screenshot: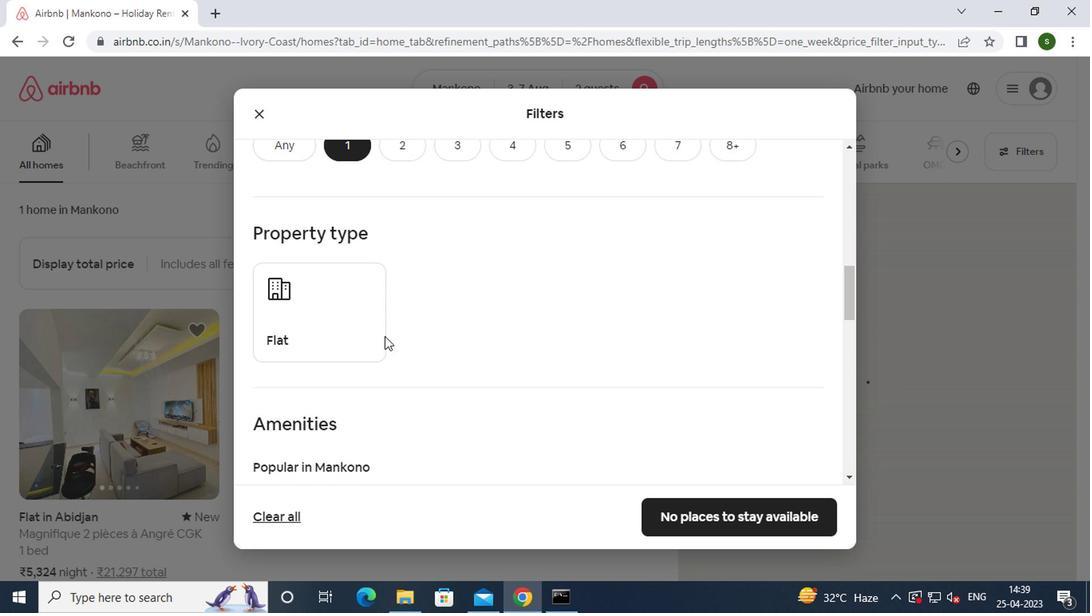 
Action: Mouse pressed left at (356, 323)
Screenshot: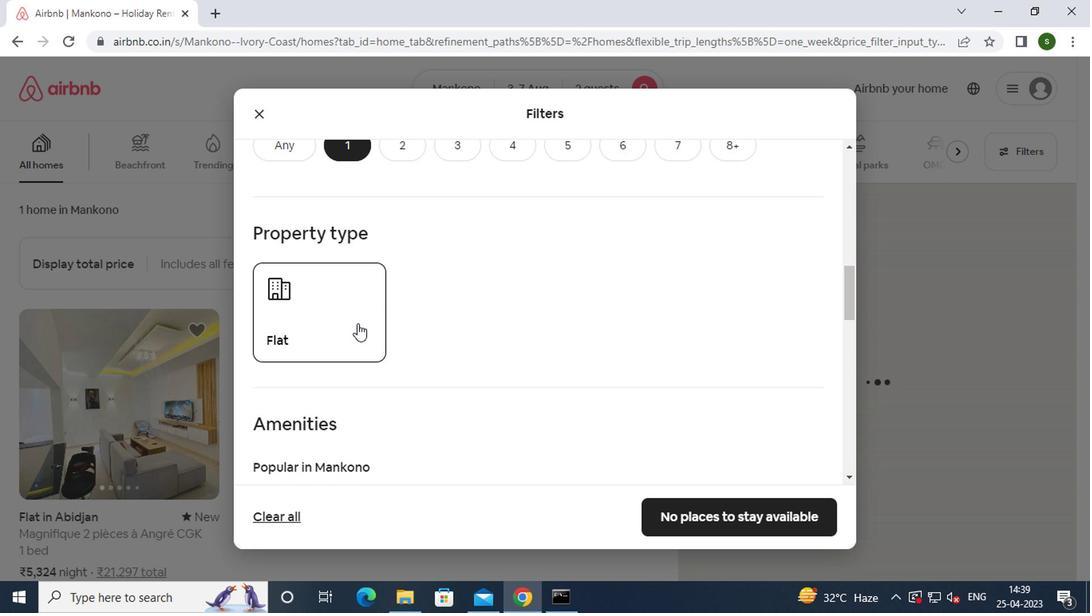 
Action: Mouse moved to (513, 315)
Screenshot: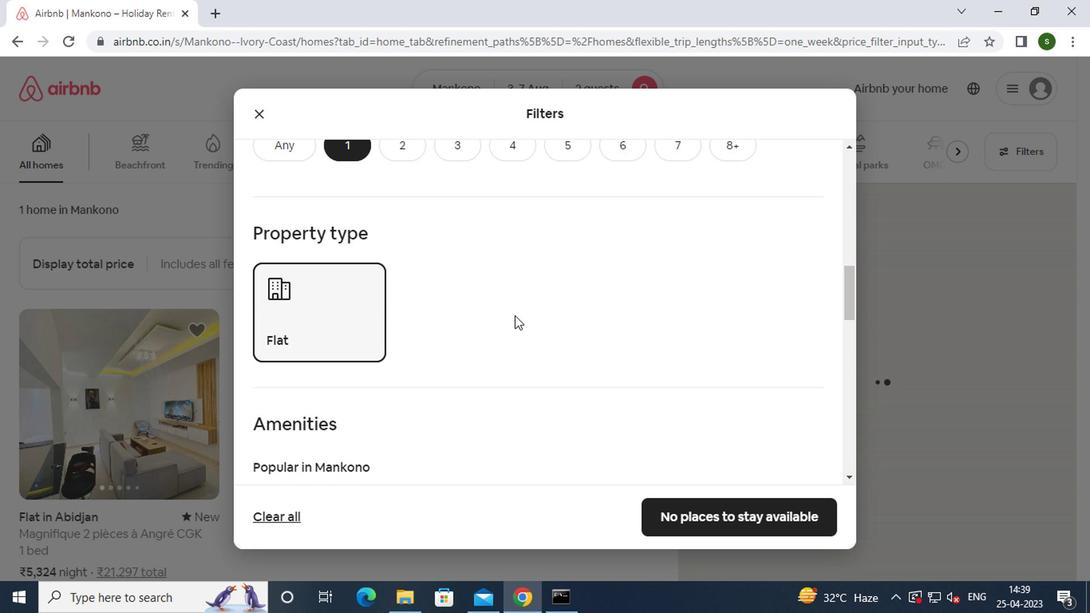 
Action: Mouse scrolled (513, 315) with delta (0, 0)
Screenshot: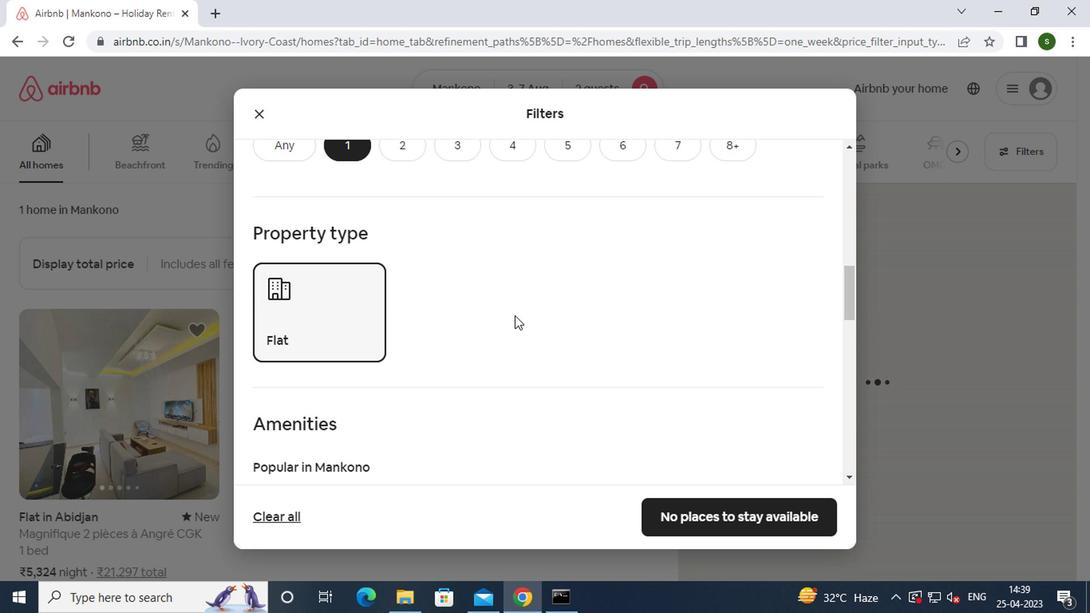 
Action: Mouse moved to (513, 315)
Screenshot: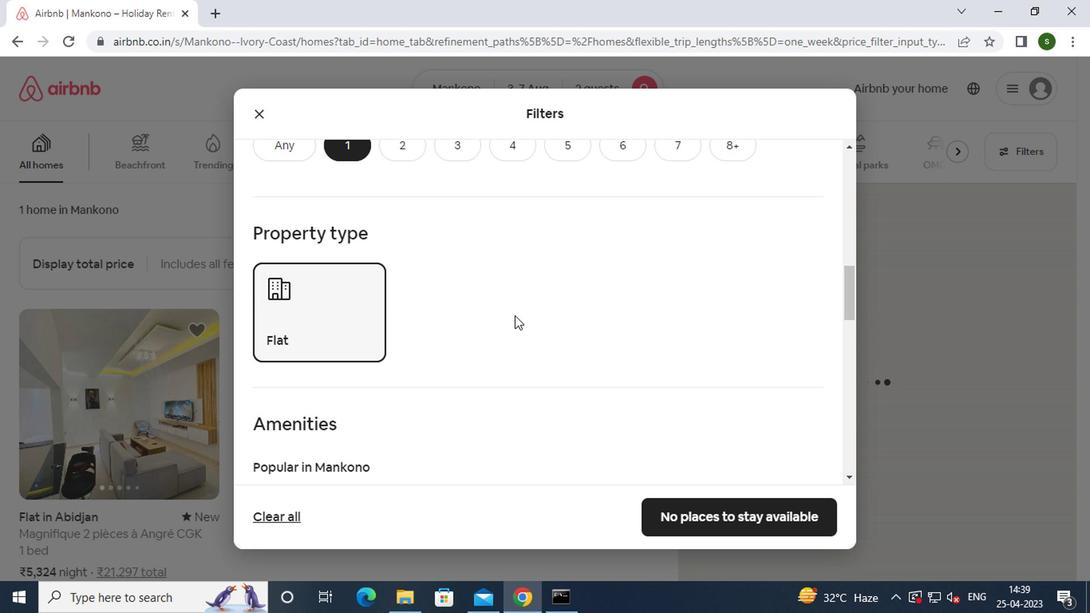 
Action: Mouse scrolled (513, 315) with delta (0, 0)
Screenshot: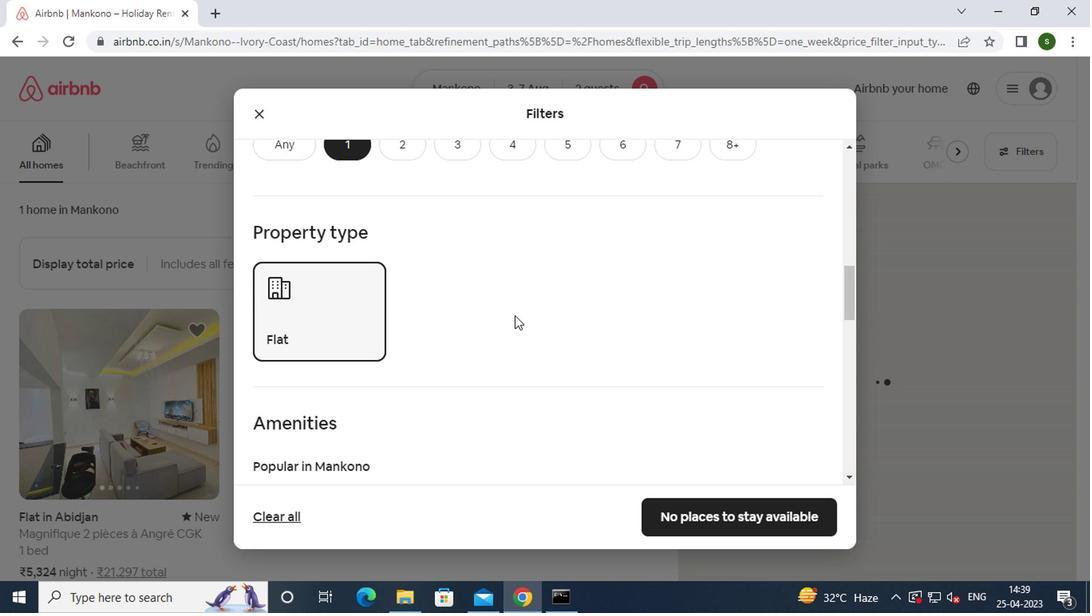 
Action: Mouse scrolled (513, 315) with delta (0, 0)
Screenshot: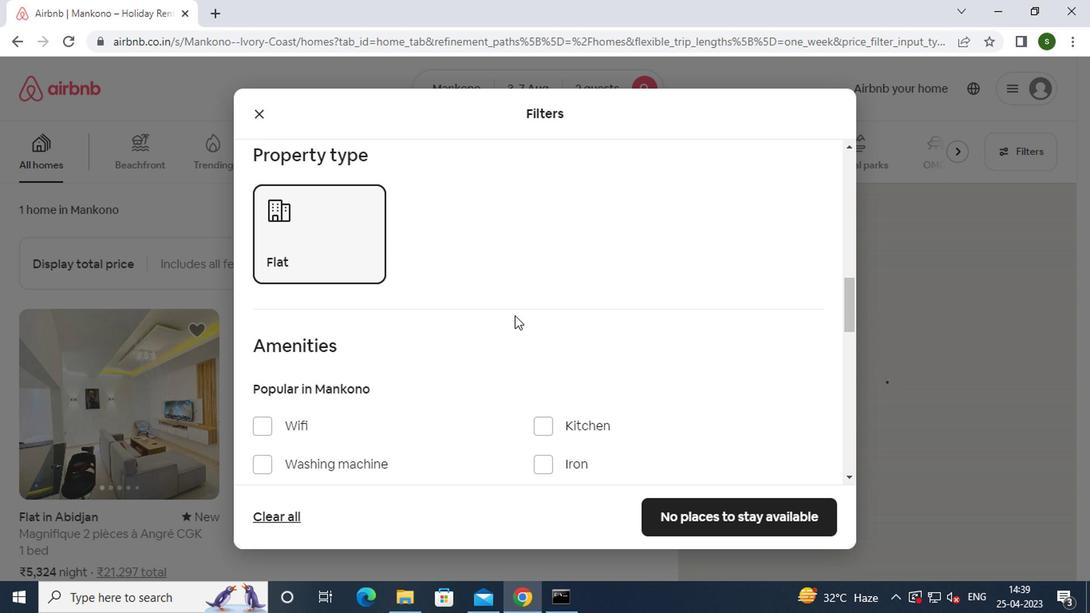 
Action: Mouse scrolled (513, 315) with delta (0, 0)
Screenshot: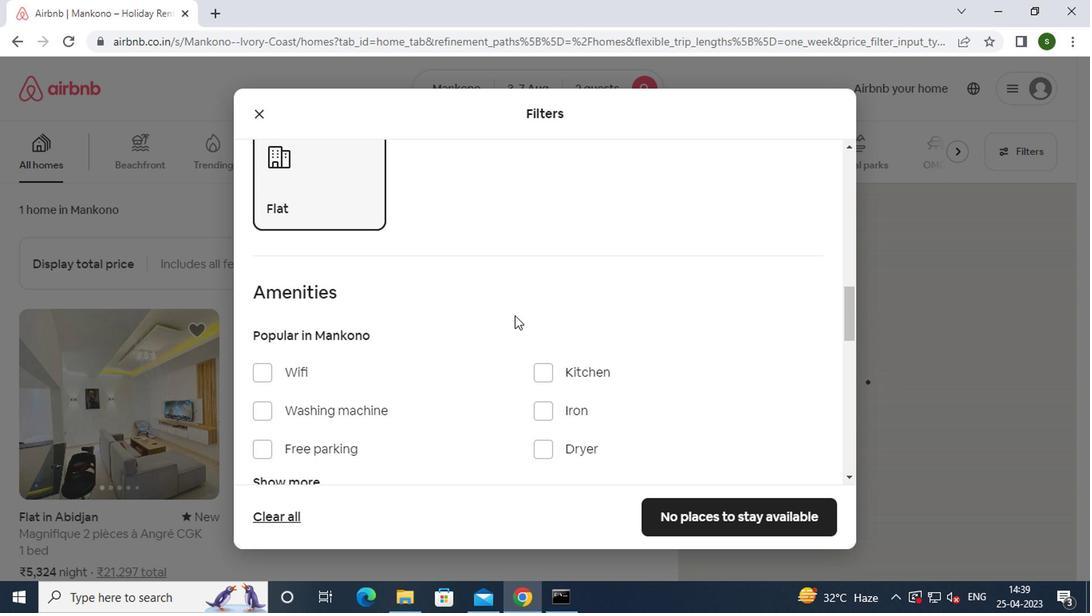 
Action: Mouse scrolled (513, 315) with delta (0, 0)
Screenshot: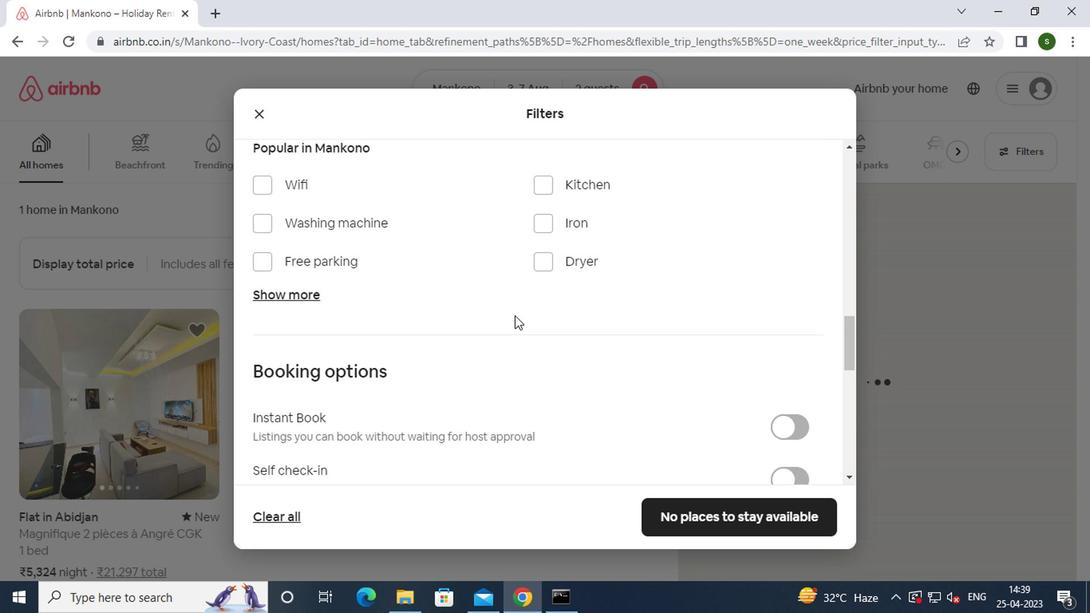 
Action: Mouse moved to (511, 315)
Screenshot: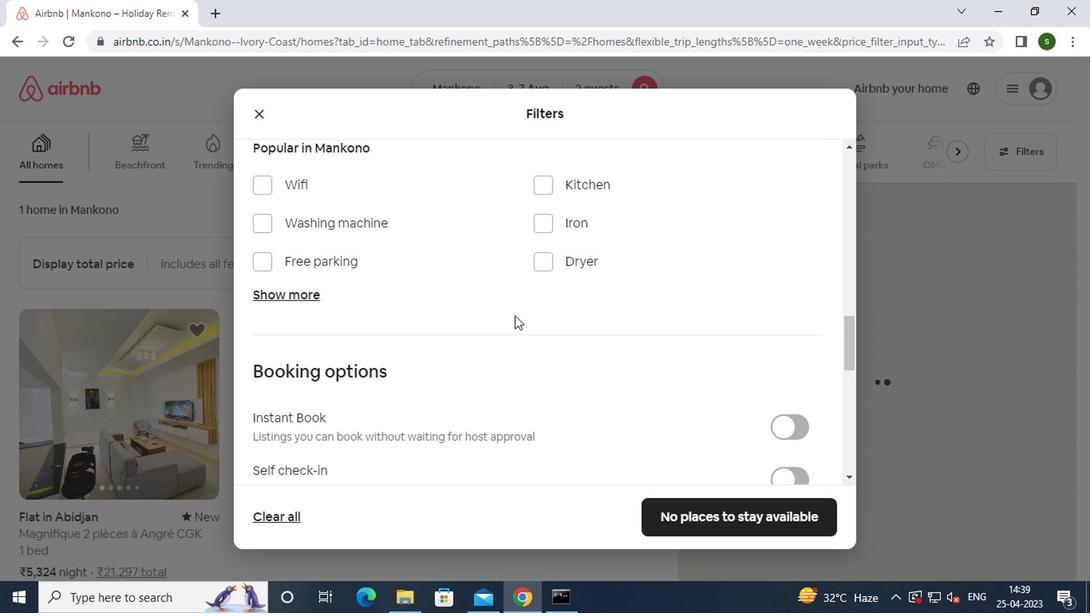 
Action: Mouse scrolled (511, 315) with delta (0, 0)
Screenshot: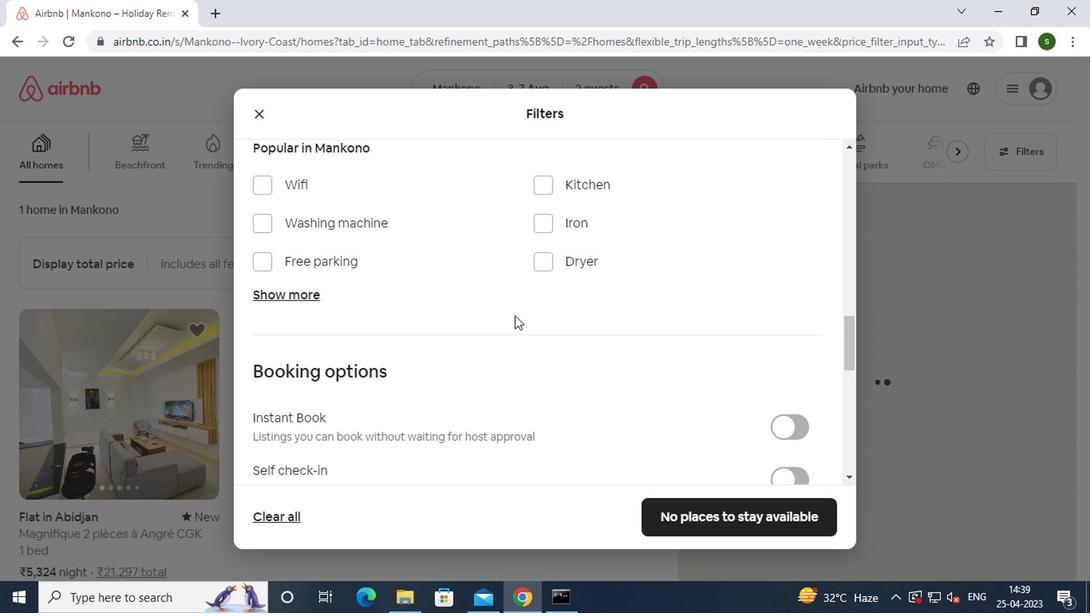 
Action: Mouse scrolled (511, 315) with delta (0, 0)
Screenshot: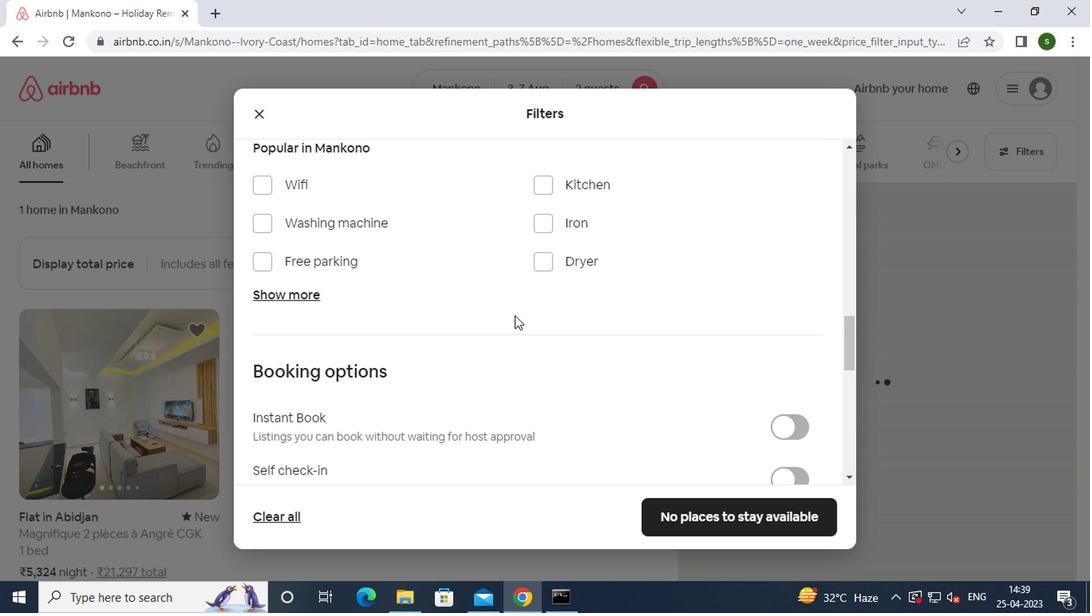 
Action: Mouse moved to (773, 243)
Screenshot: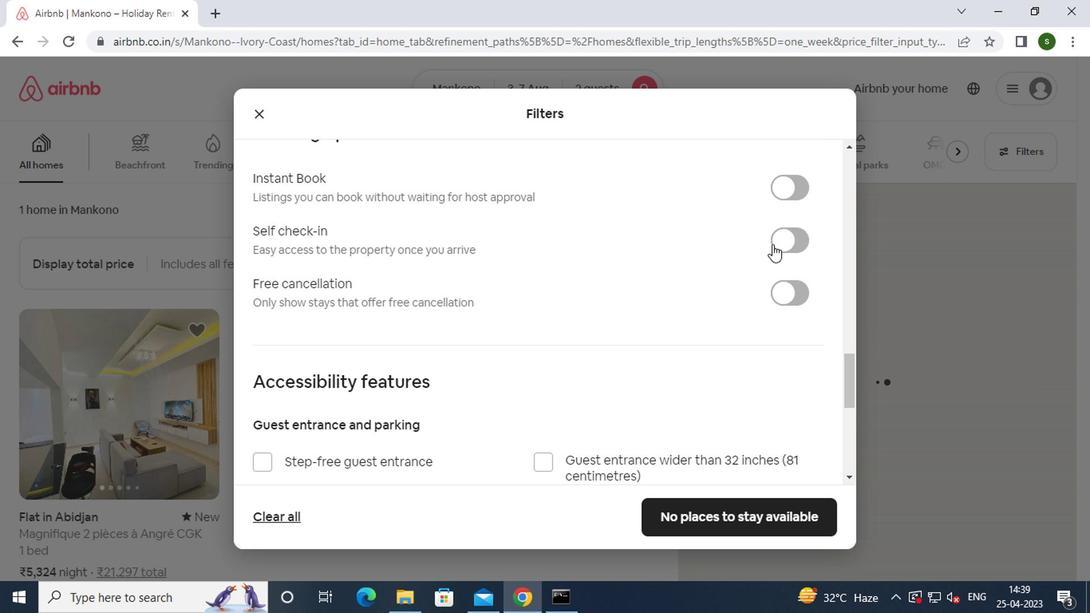 
Action: Mouse pressed left at (773, 243)
Screenshot: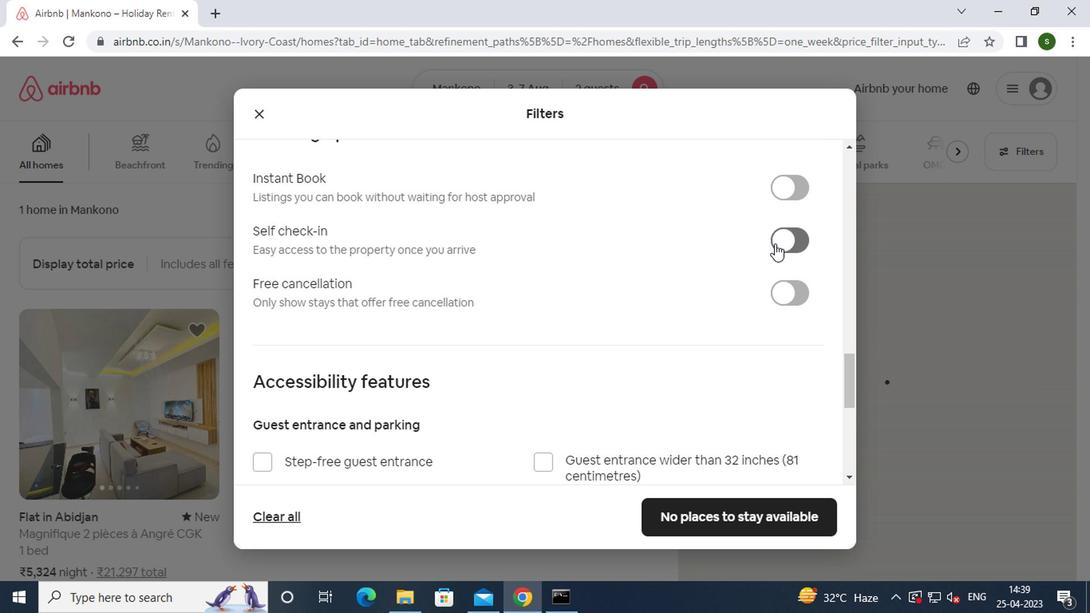 
Action: Mouse moved to (623, 281)
Screenshot: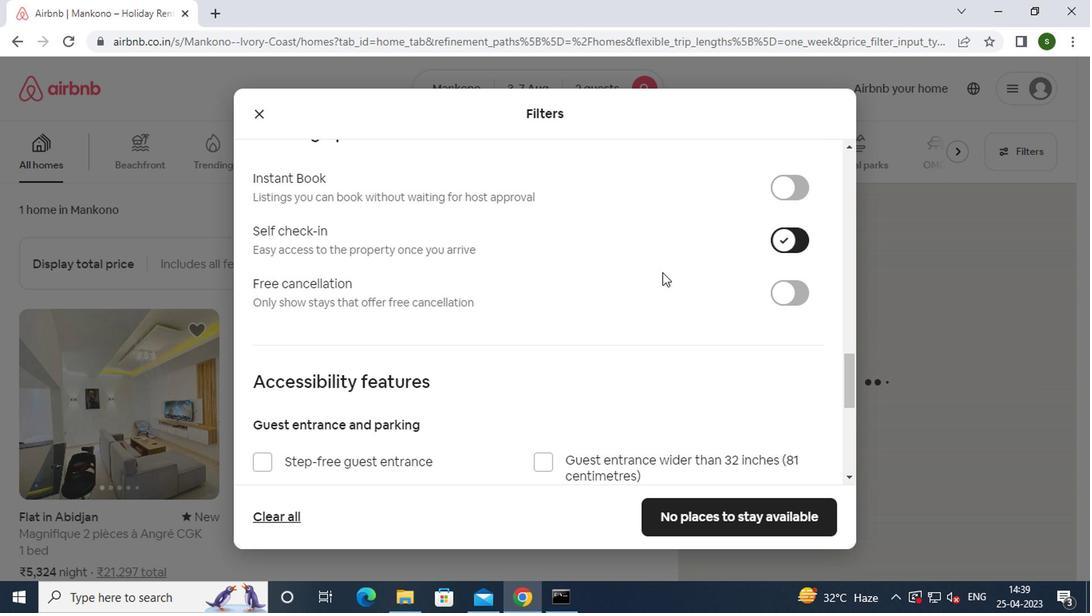 
Action: Mouse scrolled (623, 281) with delta (0, 0)
Screenshot: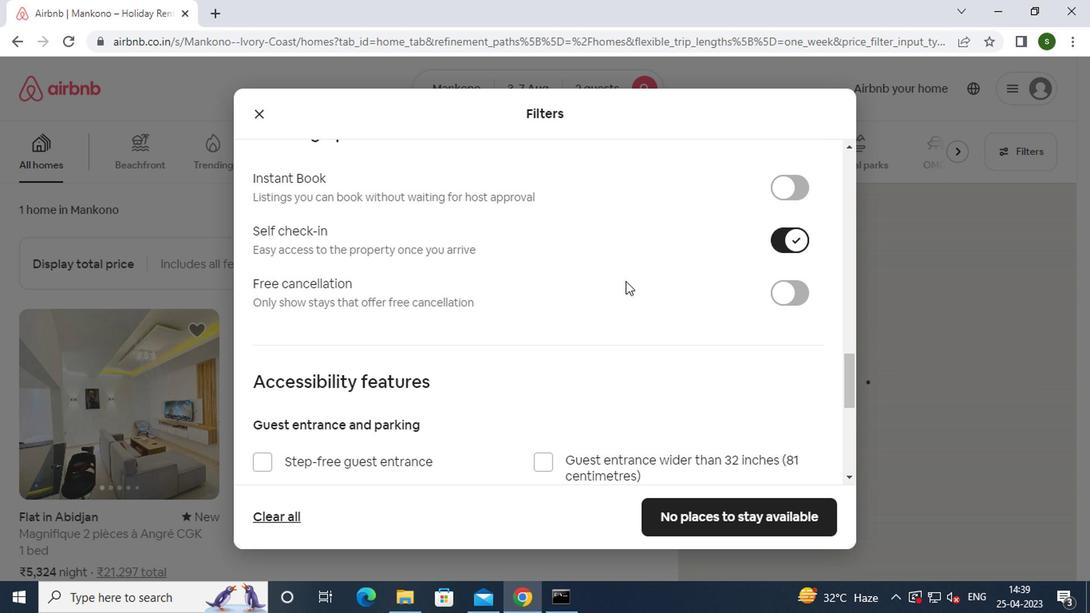 
Action: Mouse scrolled (623, 281) with delta (0, 0)
Screenshot: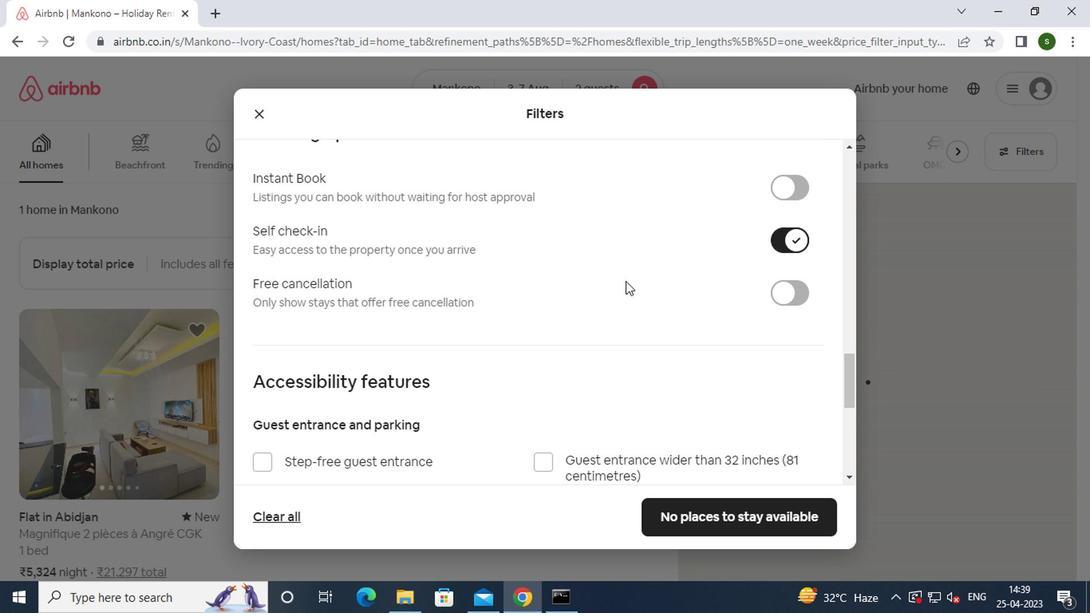 
Action: Mouse scrolled (623, 281) with delta (0, 0)
Screenshot: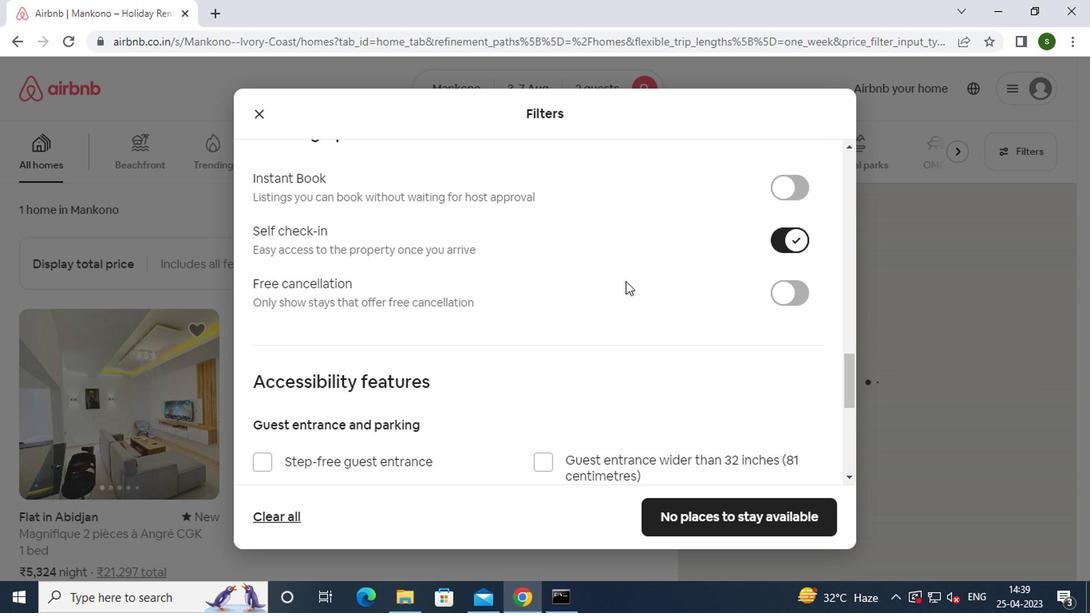 
Action: Mouse scrolled (623, 281) with delta (0, 0)
Screenshot: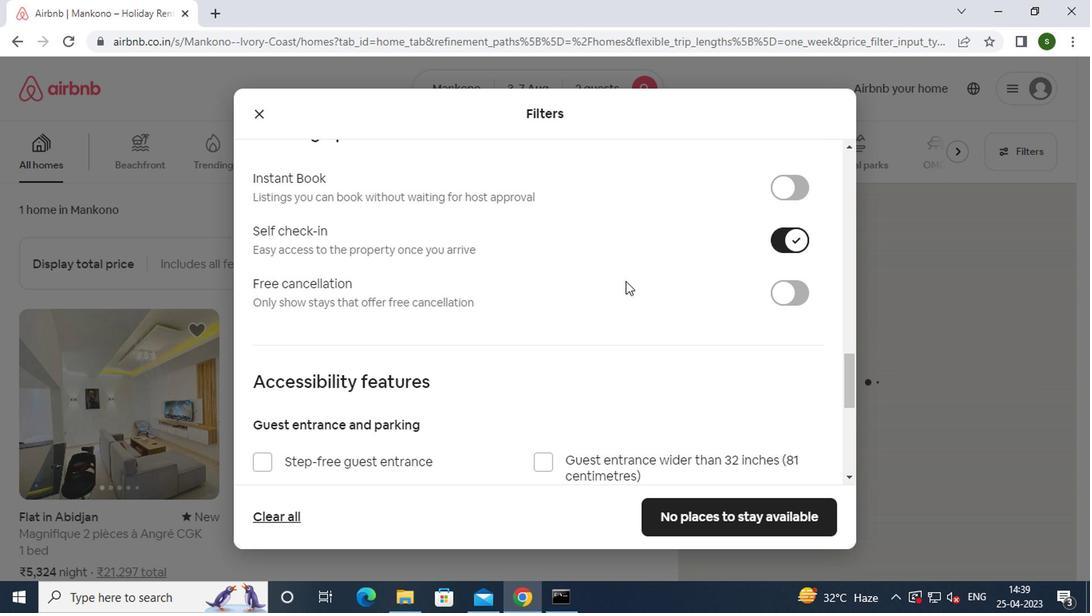 
Action: Mouse scrolled (623, 281) with delta (0, 0)
Screenshot: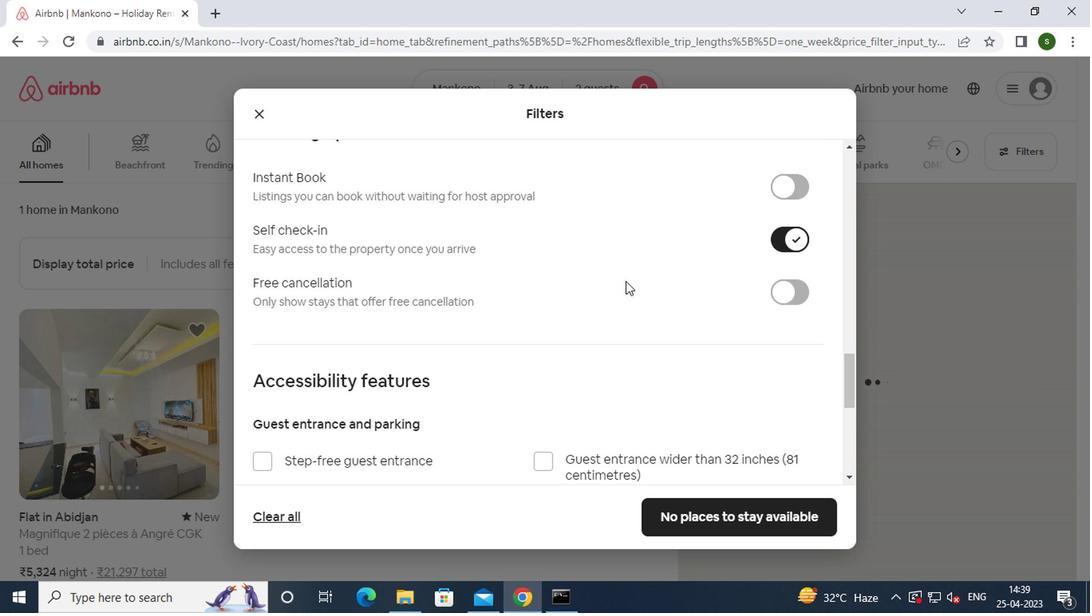 
Action: Mouse scrolled (623, 281) with delta (0, 0)
Screenshot: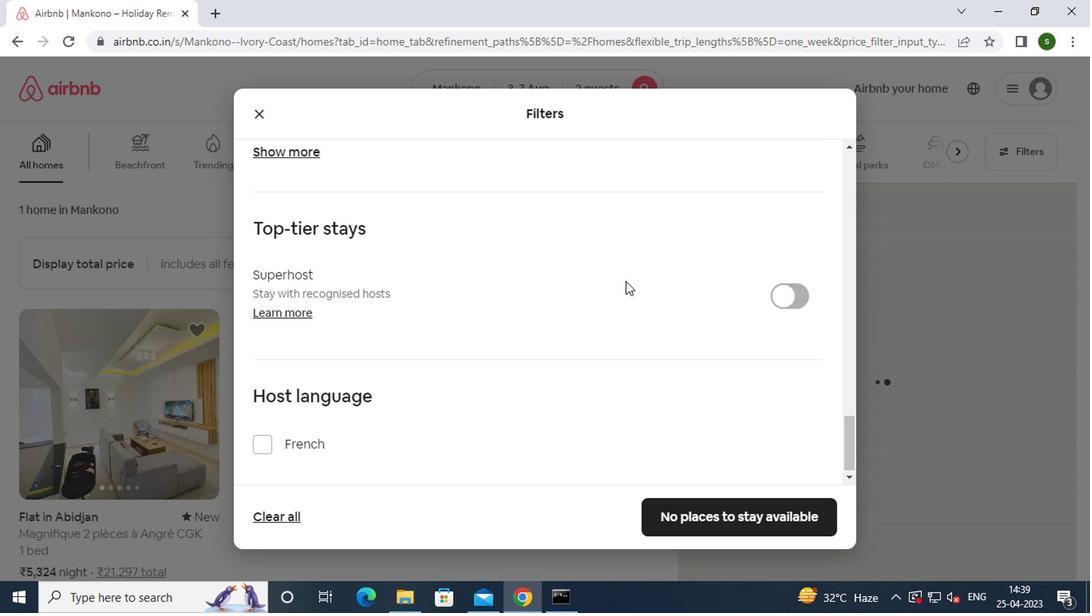 
Action: Mouse scrolled (623, 281) with delta (0, 0)
Screenshot: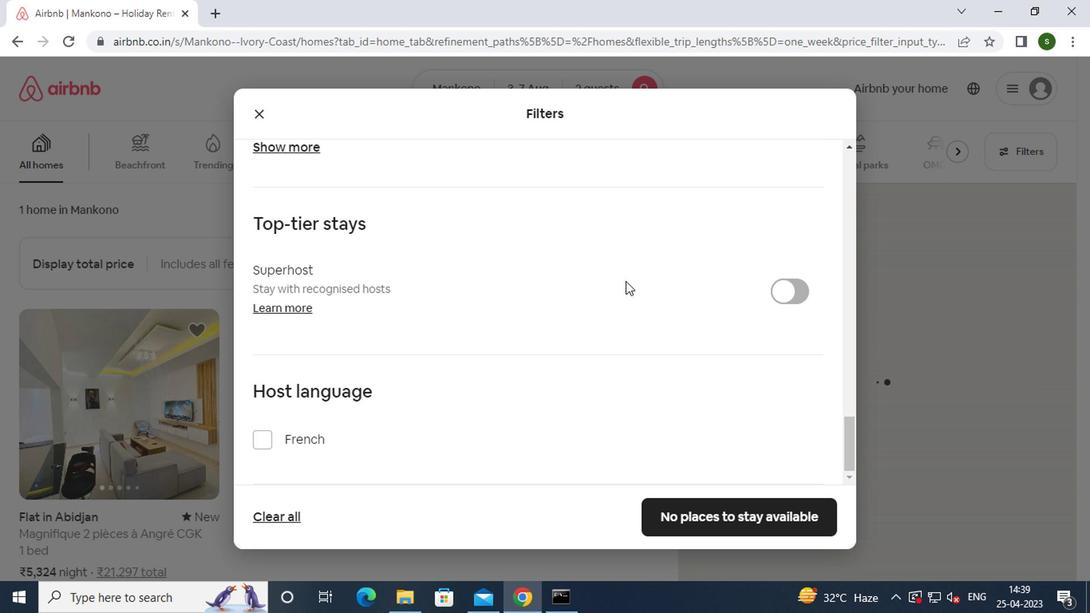 
Action: Mouse scrolled (623, 281) with delta (0, 0)
Screenshot: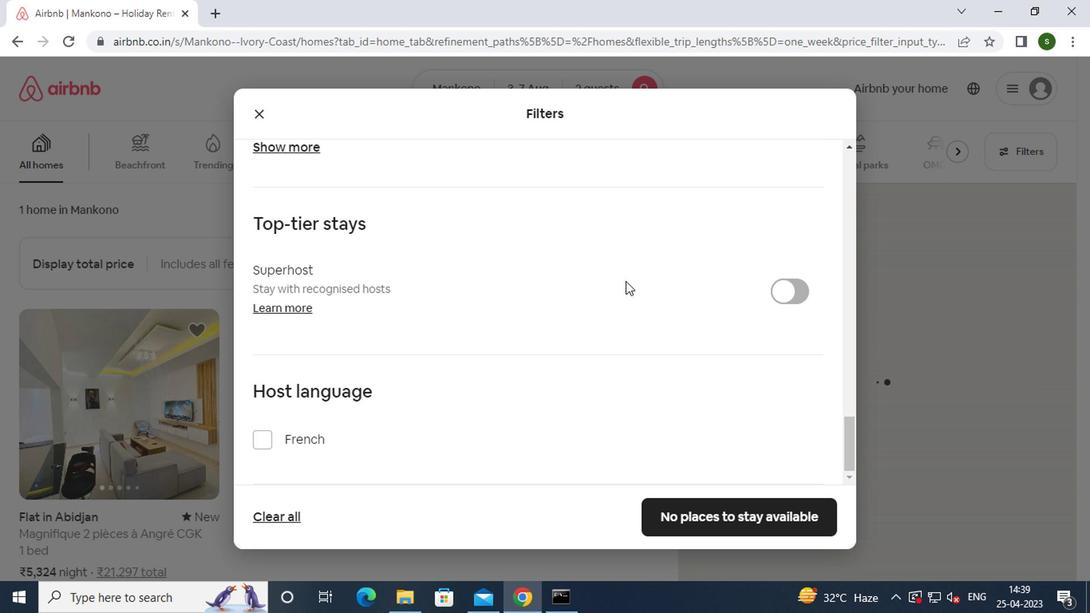 
Action: Mouse scrolled (623, 281) with delta (0, 0)
Screenshot: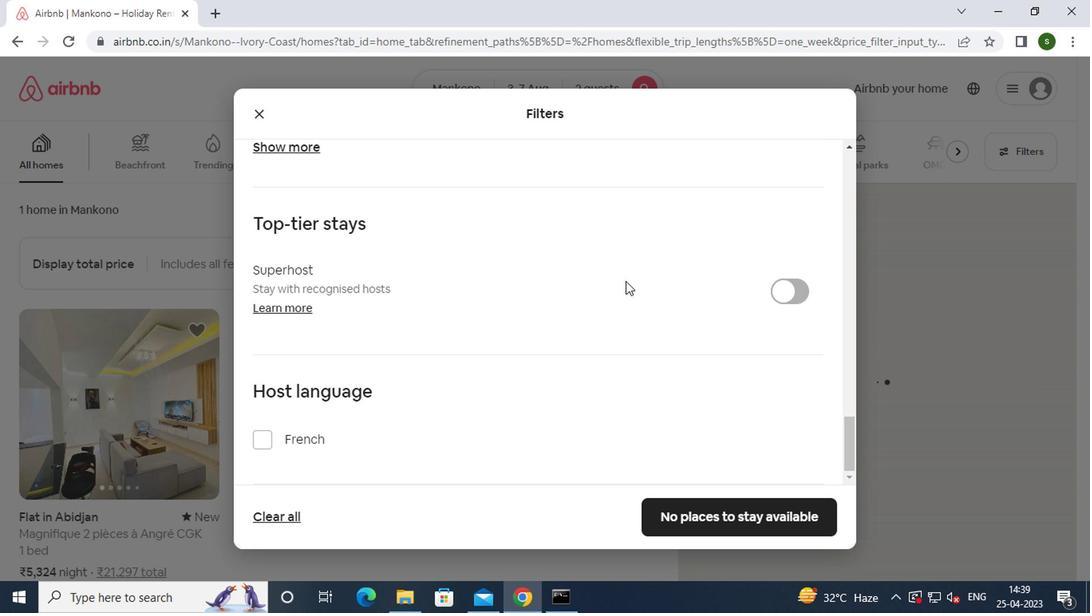 
Action: Mouse moved to (685, 515)
Screenshot: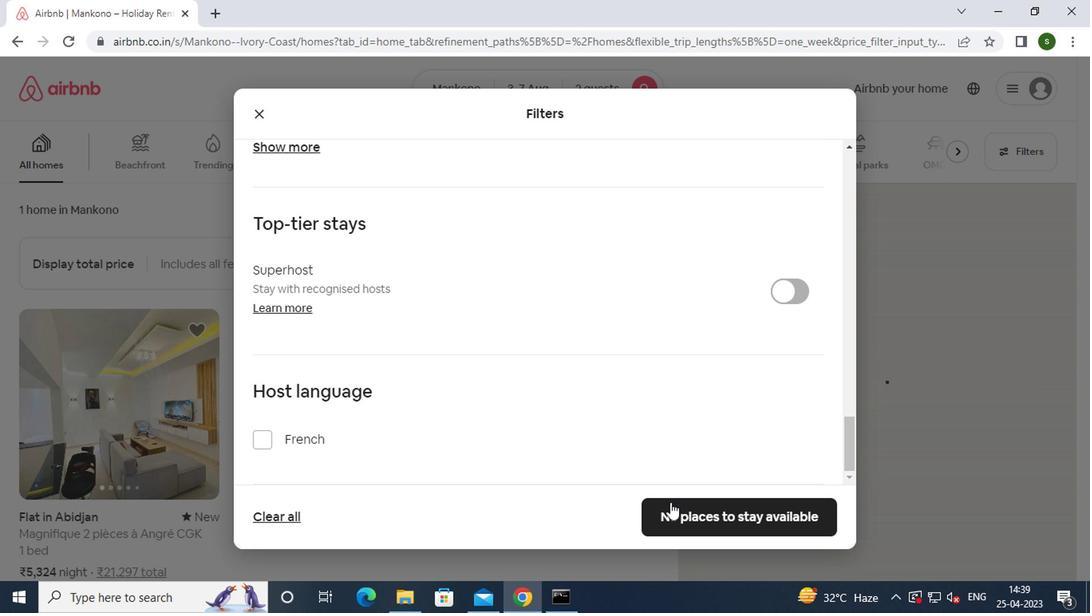 
Action: Mouse pressed left at (685, 515)
Screenshot: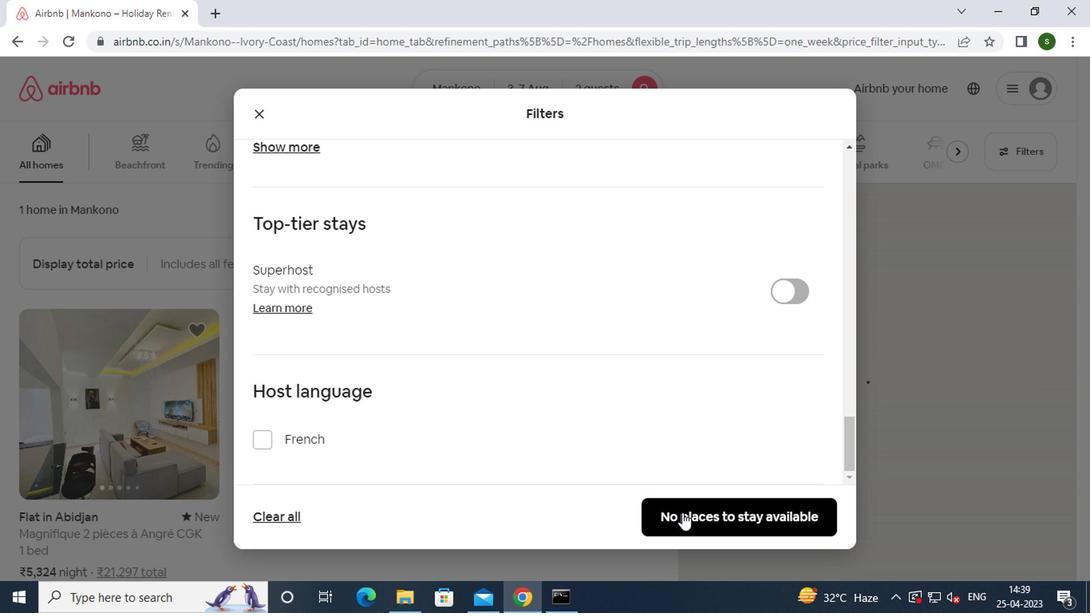 
Action: Mouse moved to (436, 199)
Screenshot: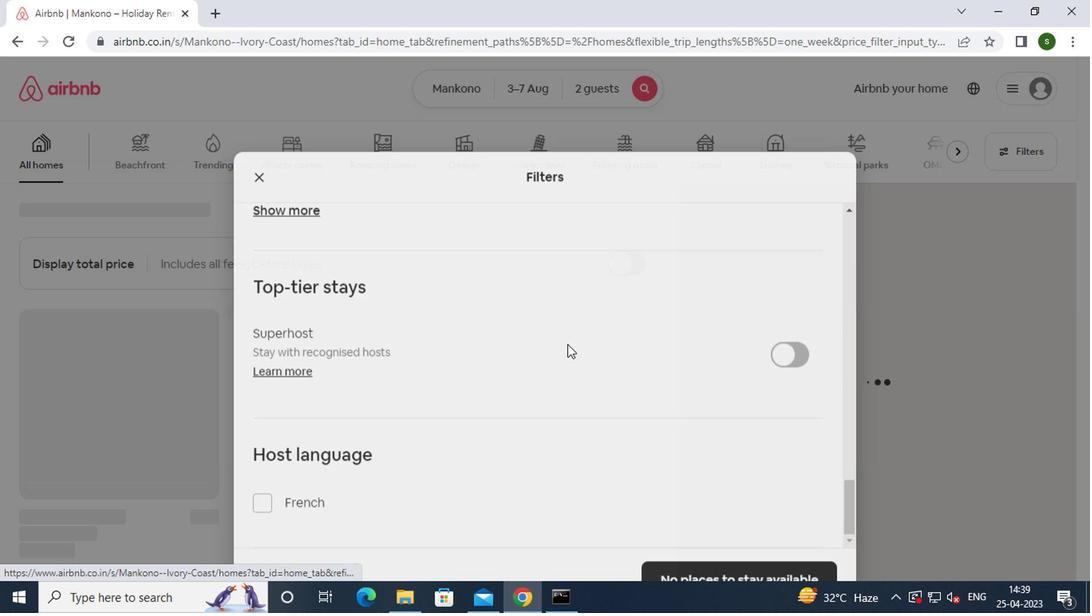 
